 Task: In Heading Arial with underline. Font size of heading  '18'Font style of data Calibri. Font size of data  9Alignment of headline & data Align center. Fill color in heading,  RedFont color of data Black Apply border in Data No BorderIn the sheet   Inspire Sales book
Action: Mouse moved to (21, 153)
Screenshot: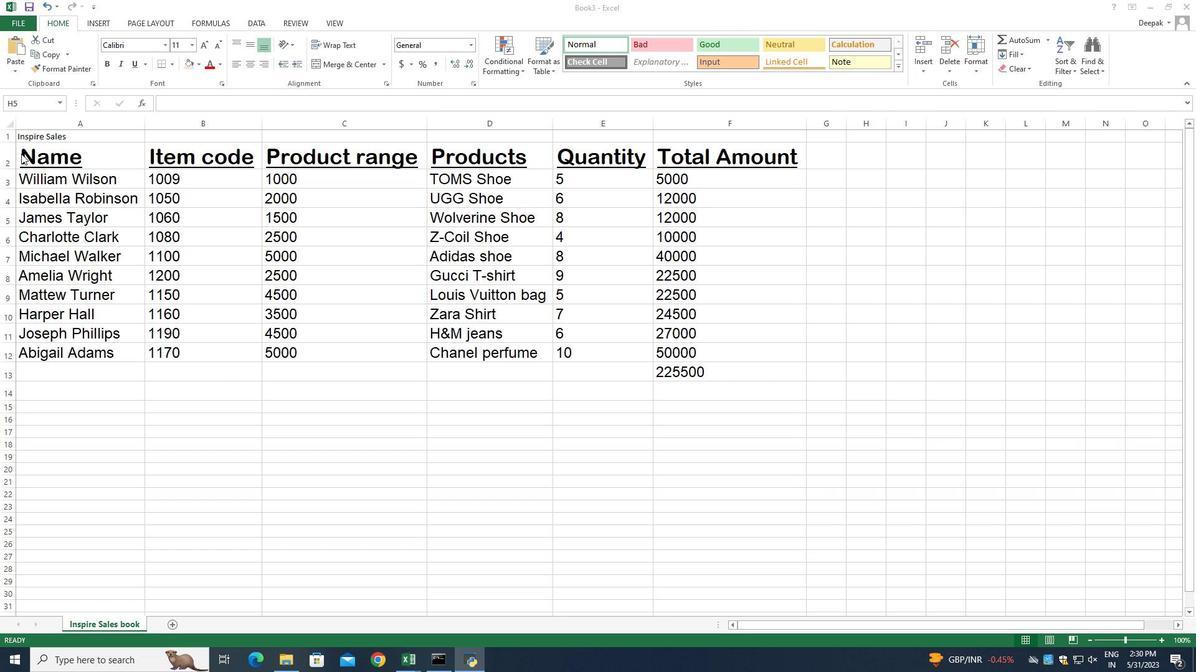 
Action: Mouse pressed left at (21, 153)
Screenshot: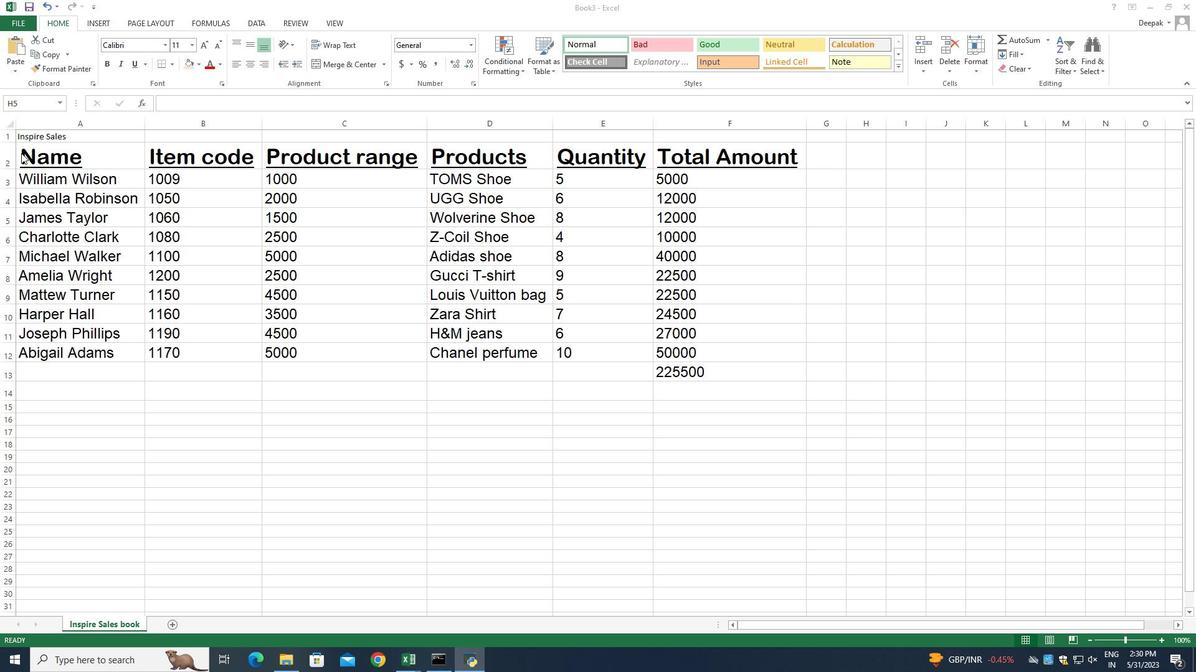 
Action: Mouse moved to (26, 153)
Screenshot: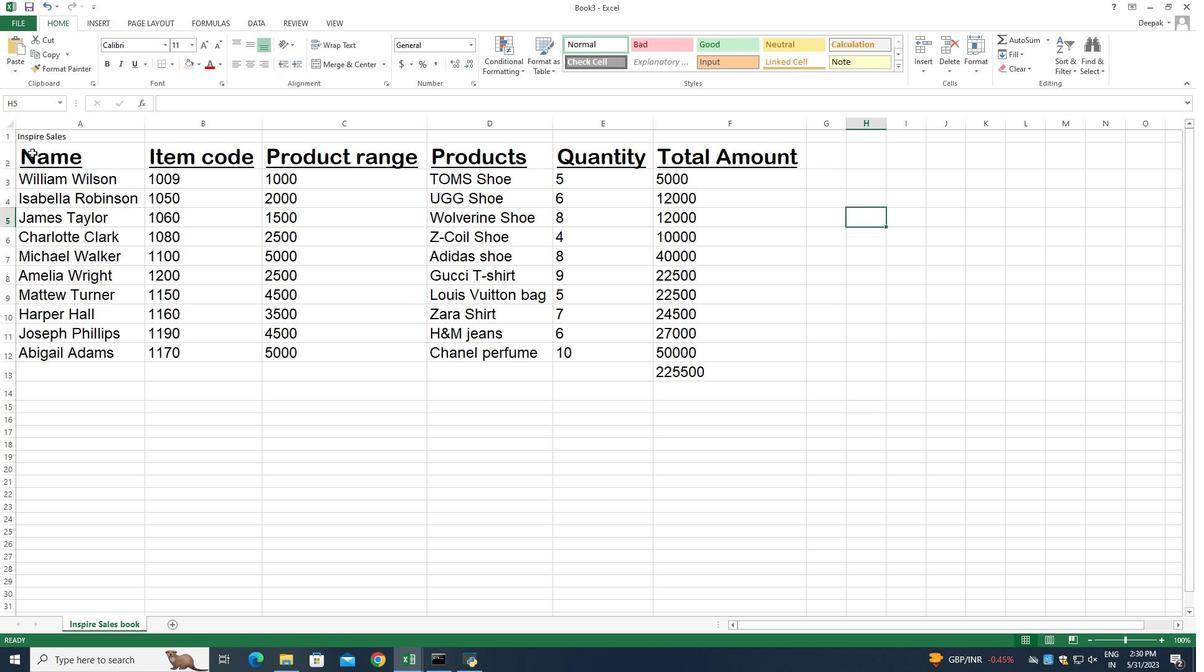 
Action: Mouse pressed left at (26, 153)
Screenshot: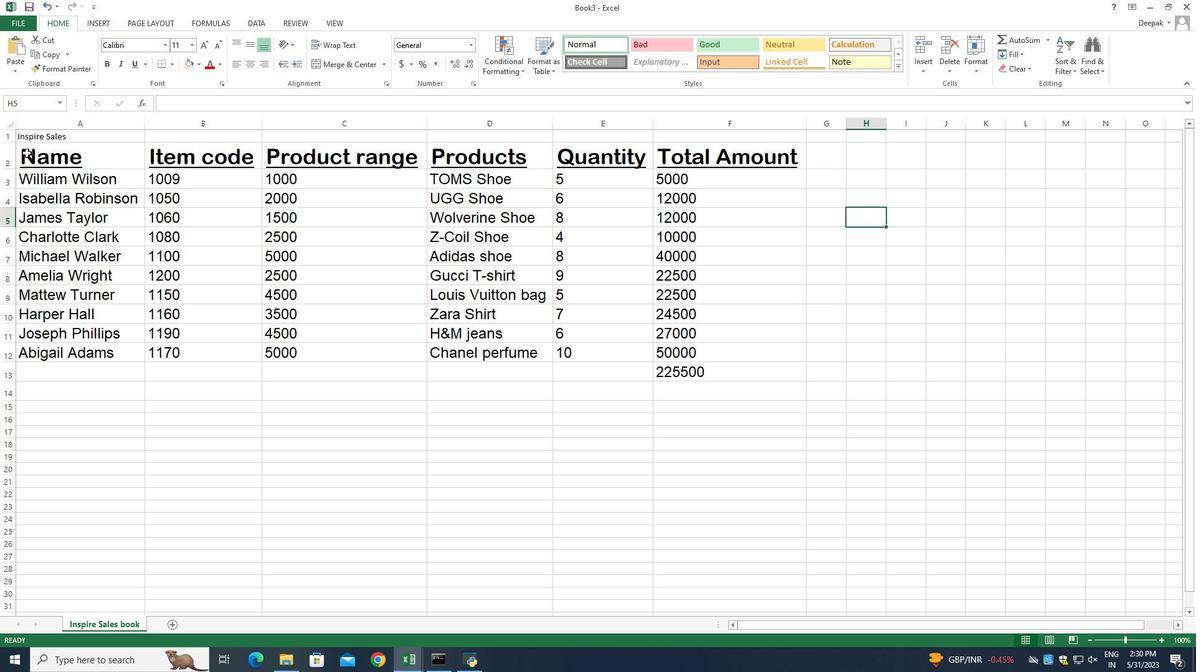 
Action: Mouse moved to (168, 42)
Screenshot: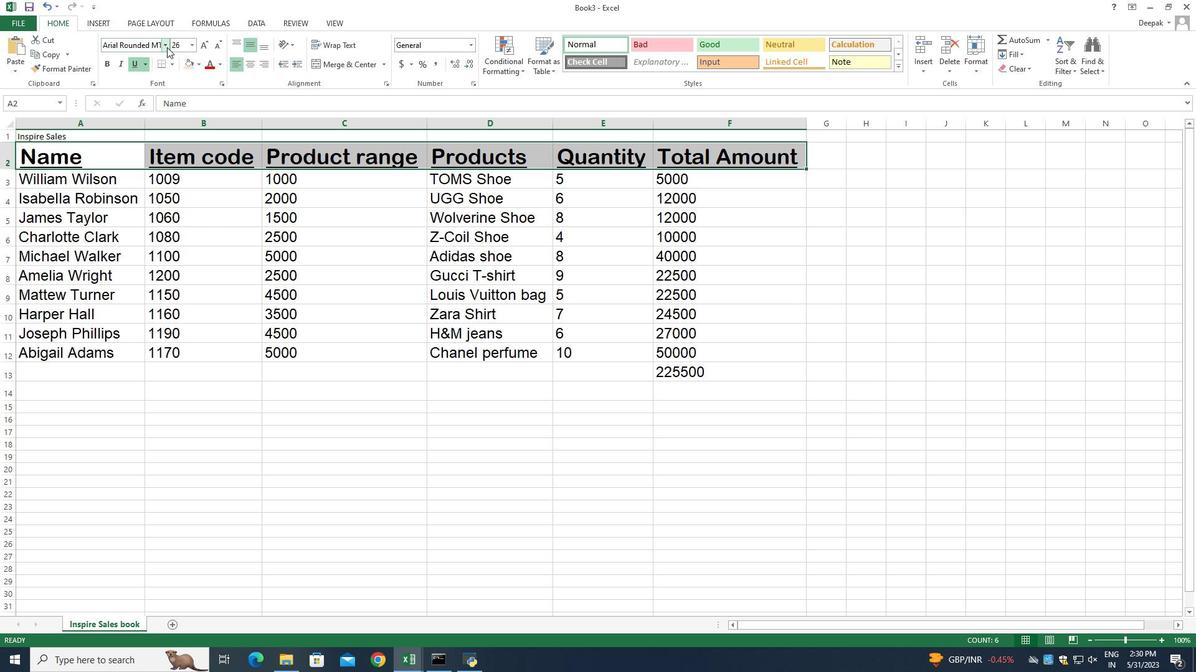 
Action: Mouse pressed left at (168, 42)
Screenshot: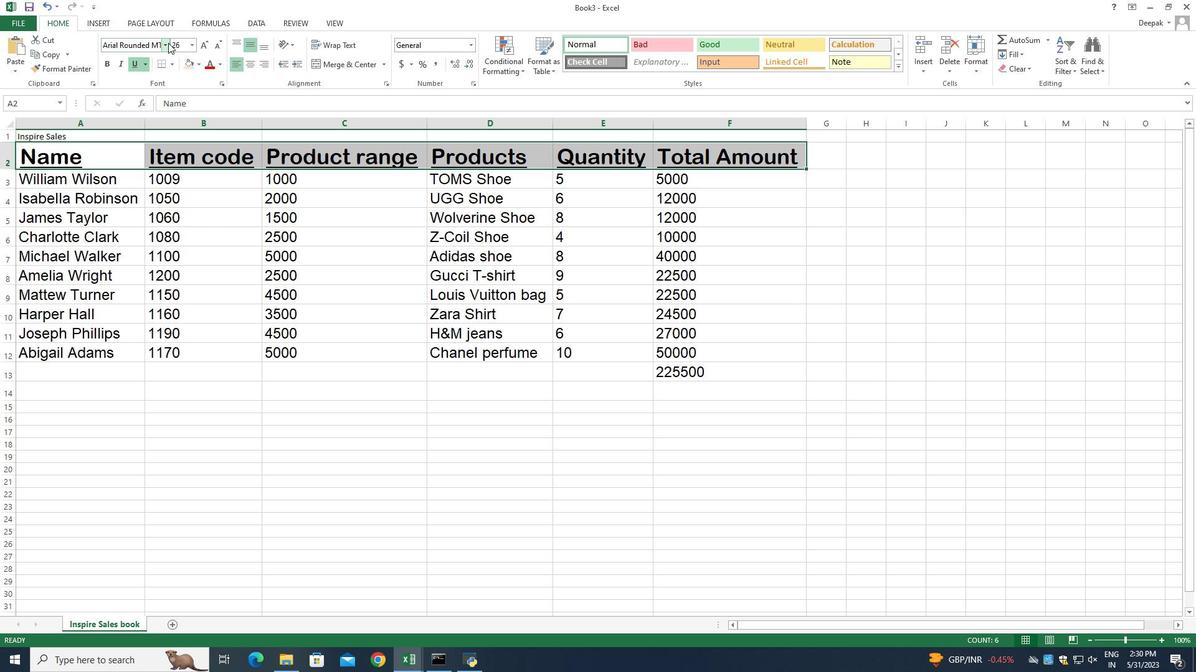 
Action: Mouse moved to (176, 150)
Screenshot: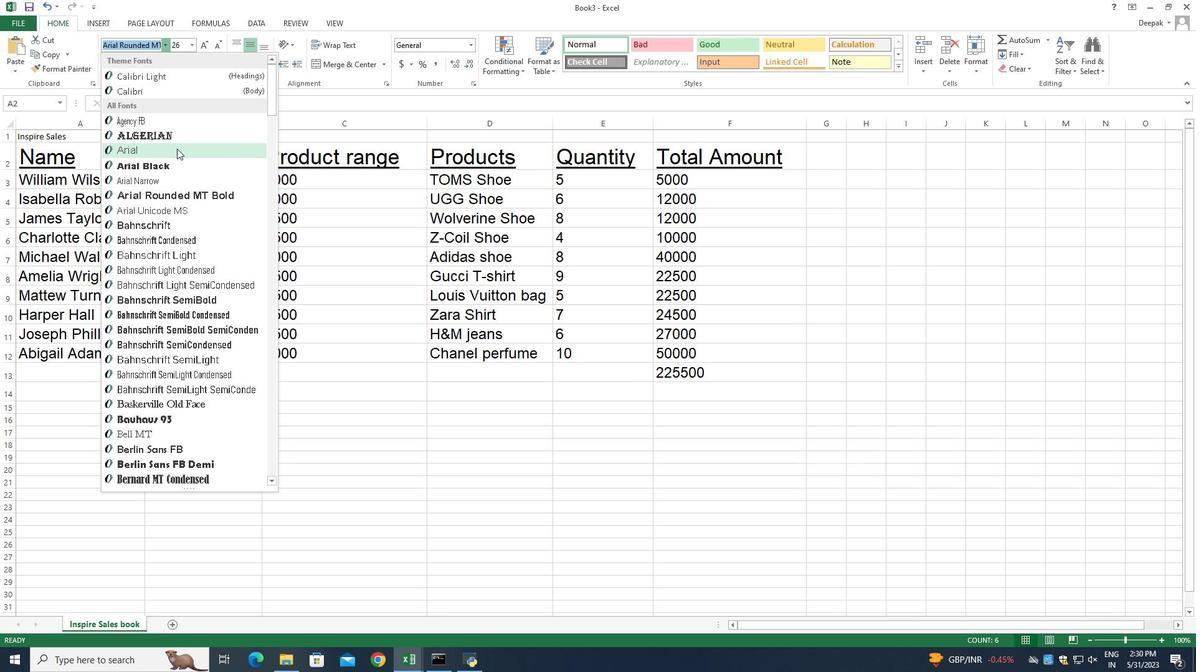 
Action: Mouse pressed left at (176, 150)
Screenshot: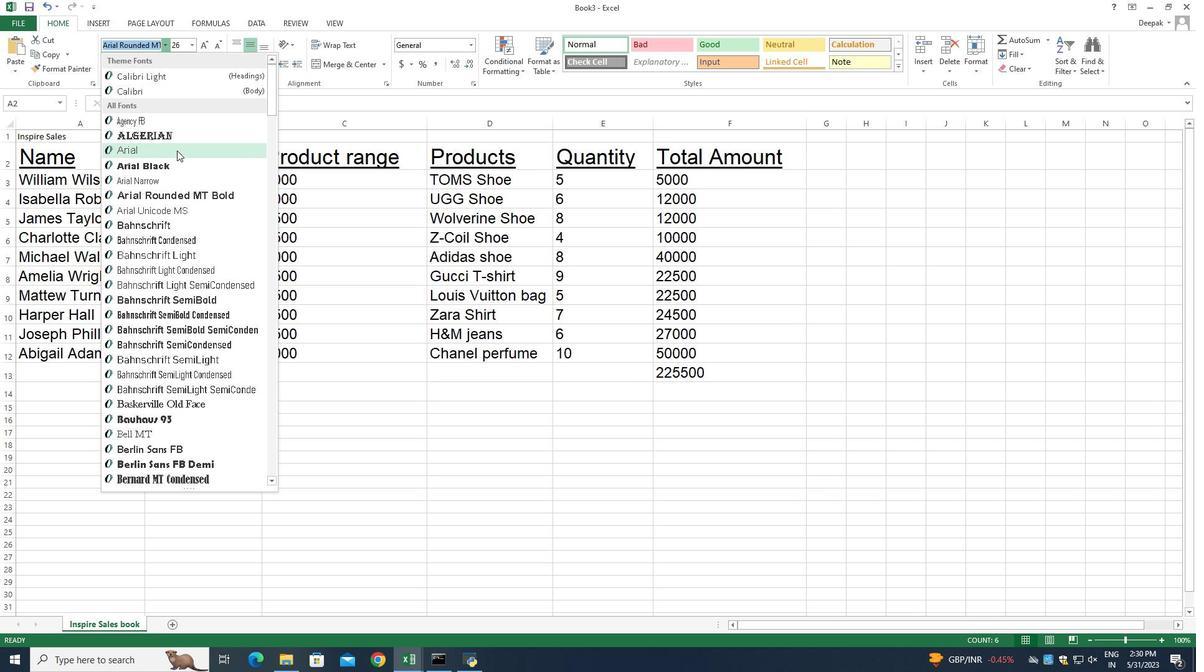 
Action: Mouse moved to (142, 64)
Screenshot: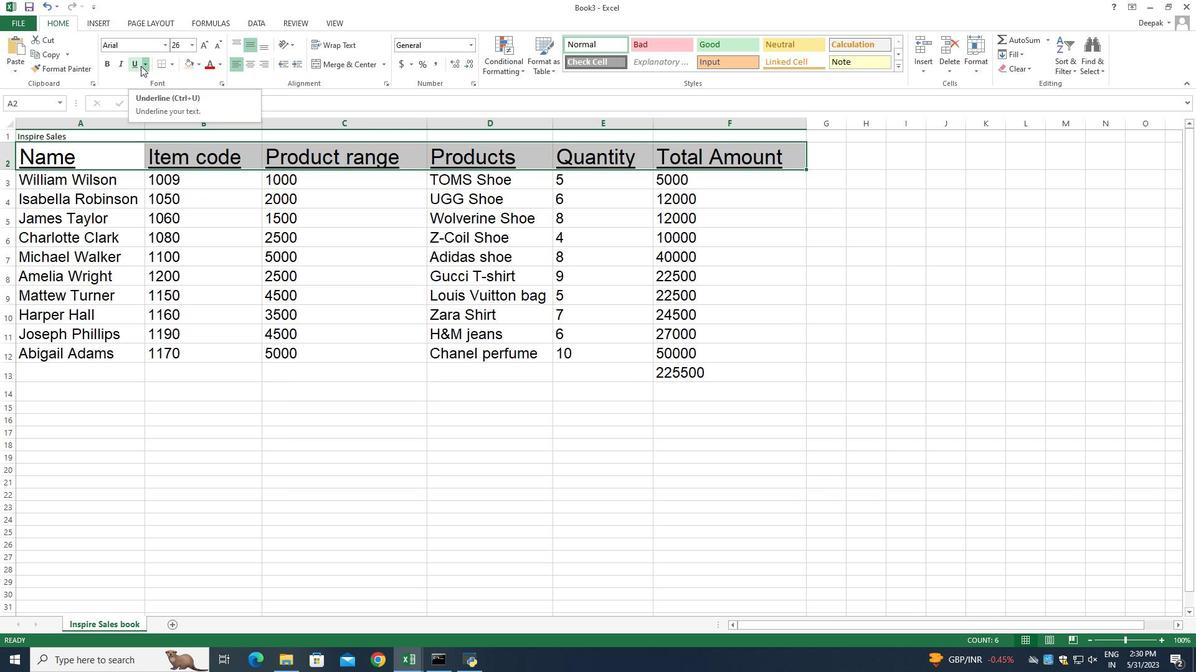 
Action: Mouse pressed left at (142, 64)
Screenshot: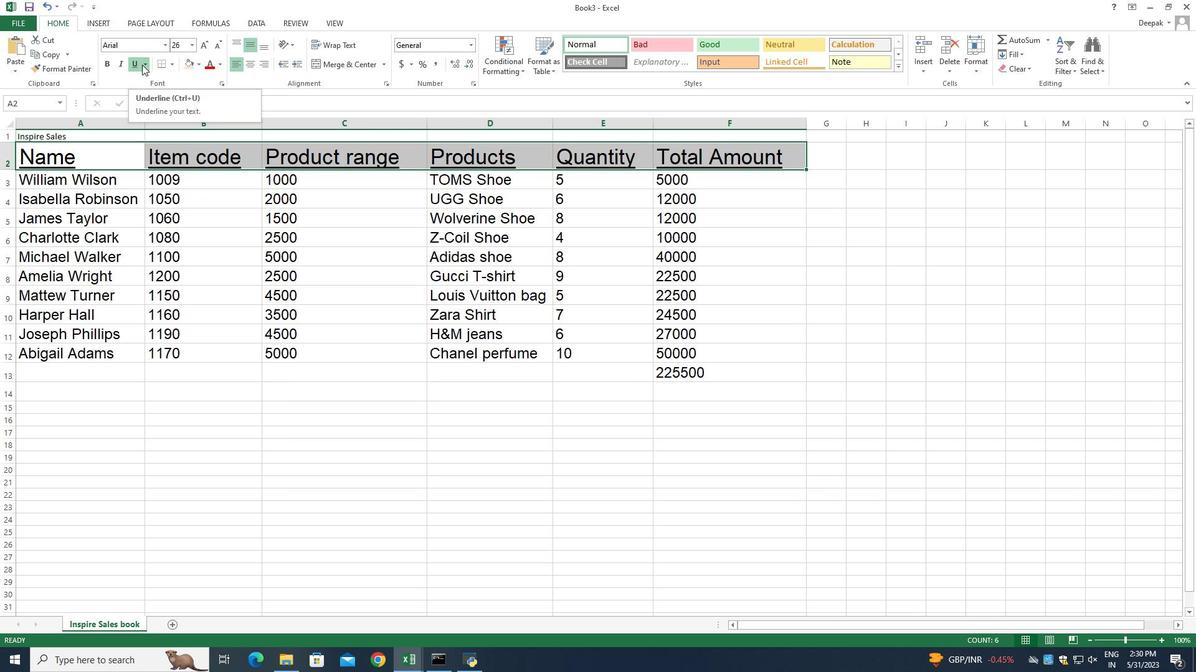 
Action: Mouse moved to (135, 64)
Screenshot: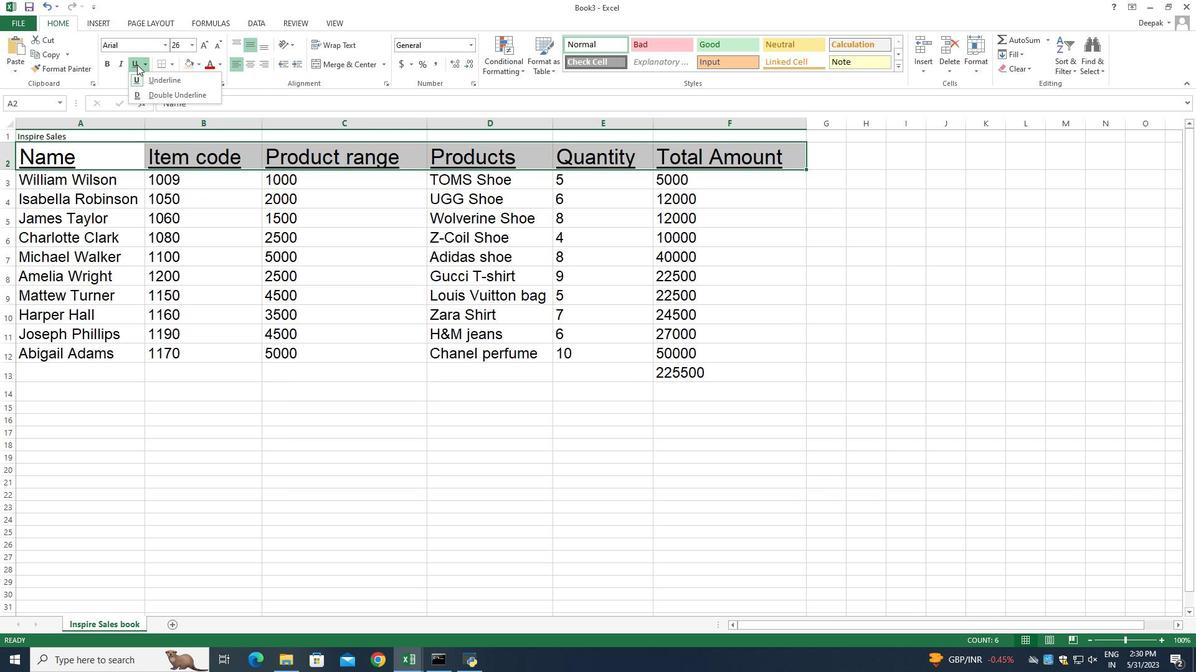 
Action: Mouse pressed left at (135, 64)
Screenshot: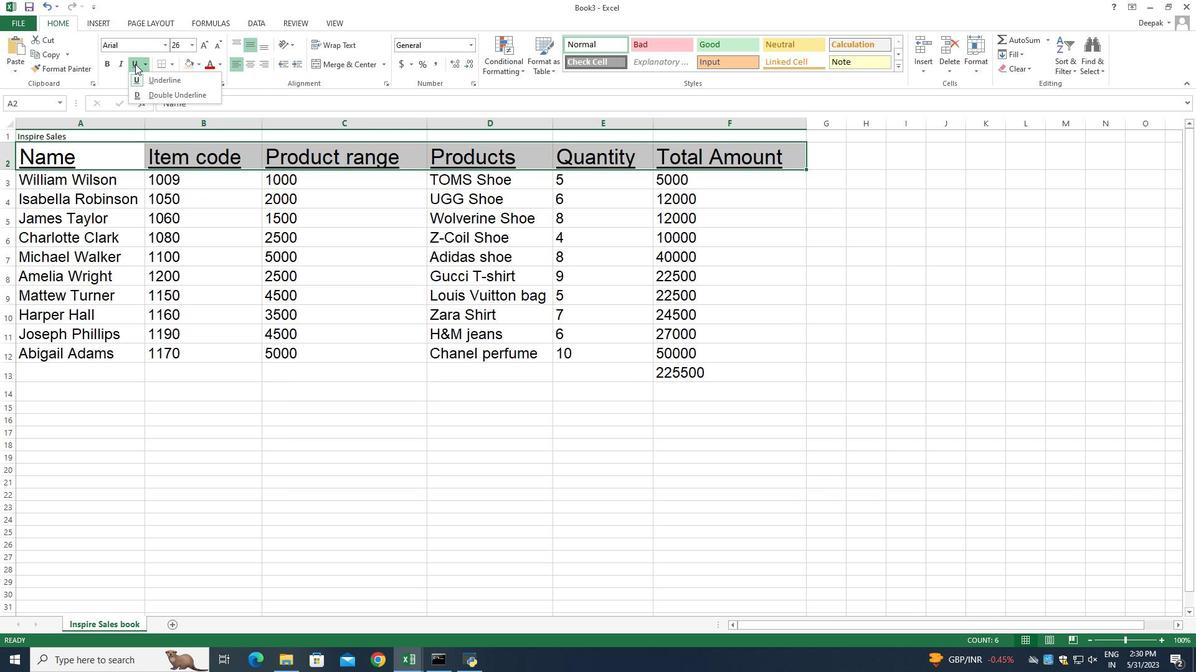 
Action: Mouse pressed left at (135, 64)
Screenshot: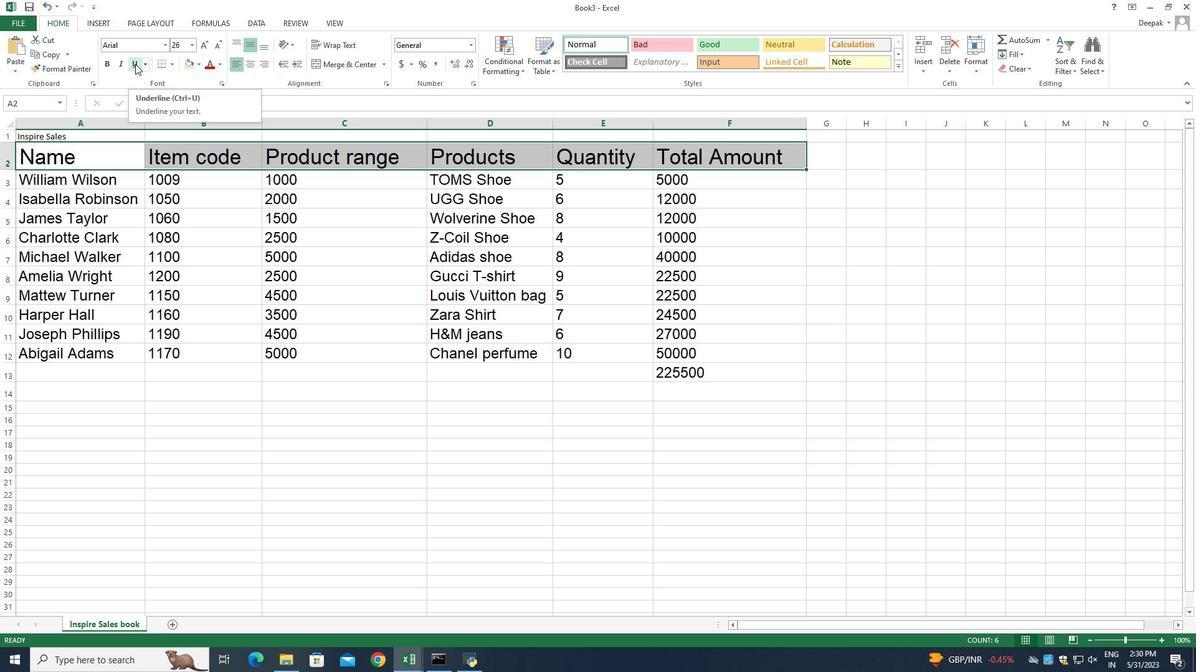 
Action: Mouse moved to (191, 46)
Screenshot: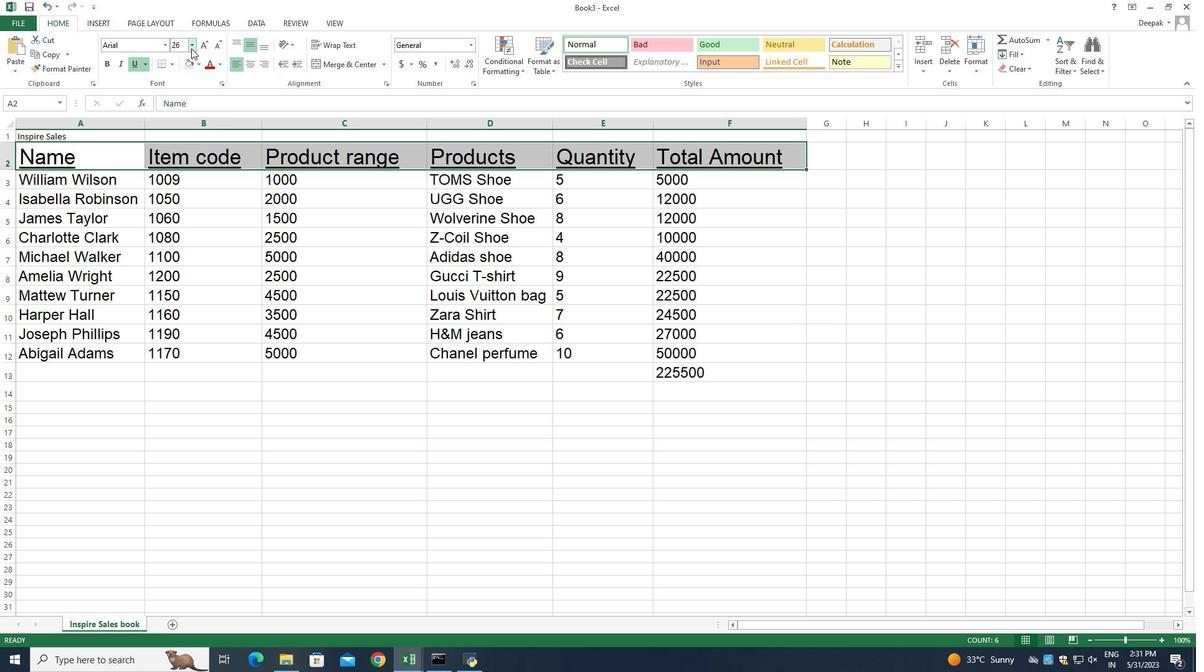 
Action: Mouse pressed left at (191, 46)
Screenshot: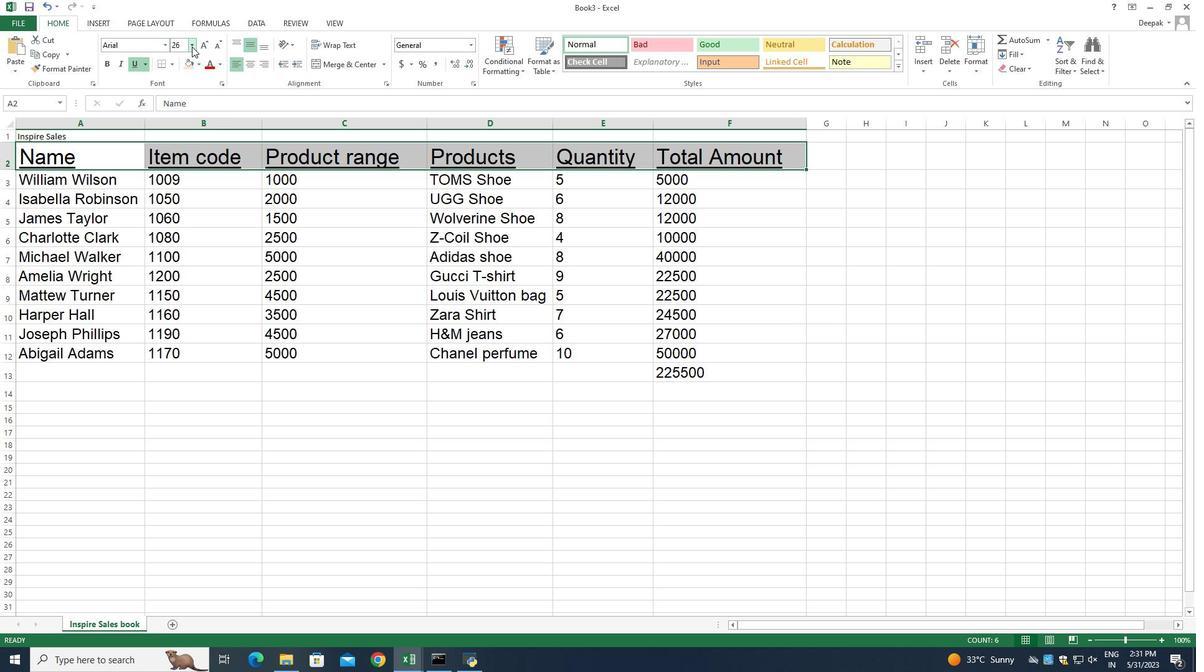 
Action: Mouse moved to (179, 147)
Screenshot: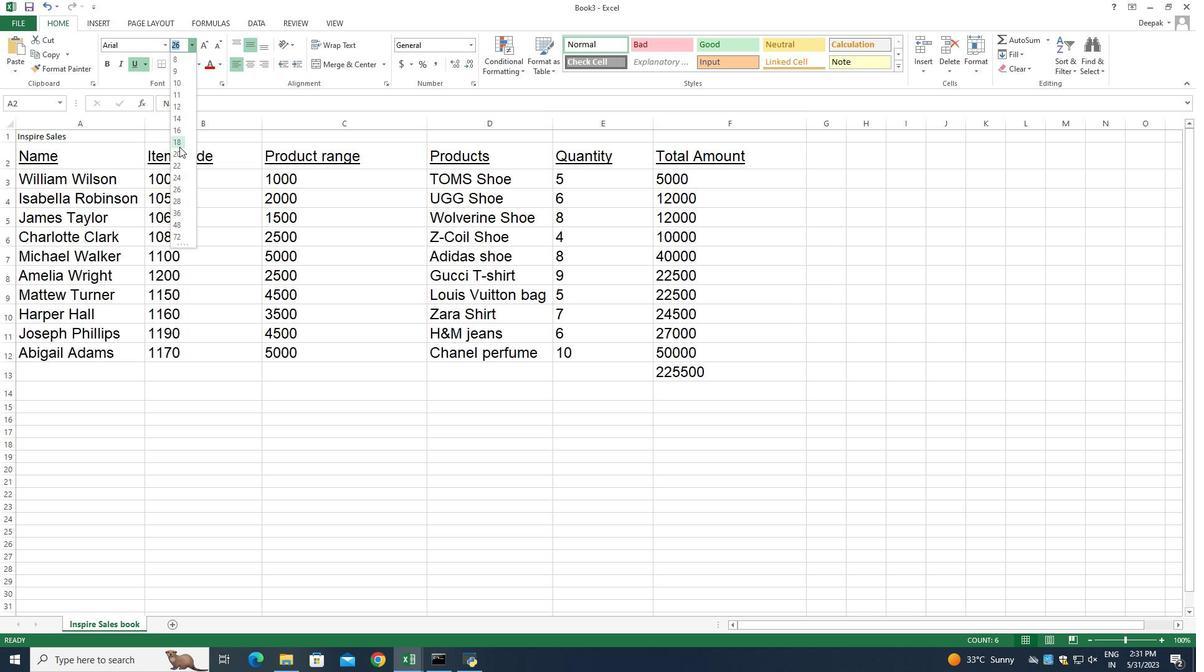 
Action: Mouse pressed left at (179, 147)
Screenshot: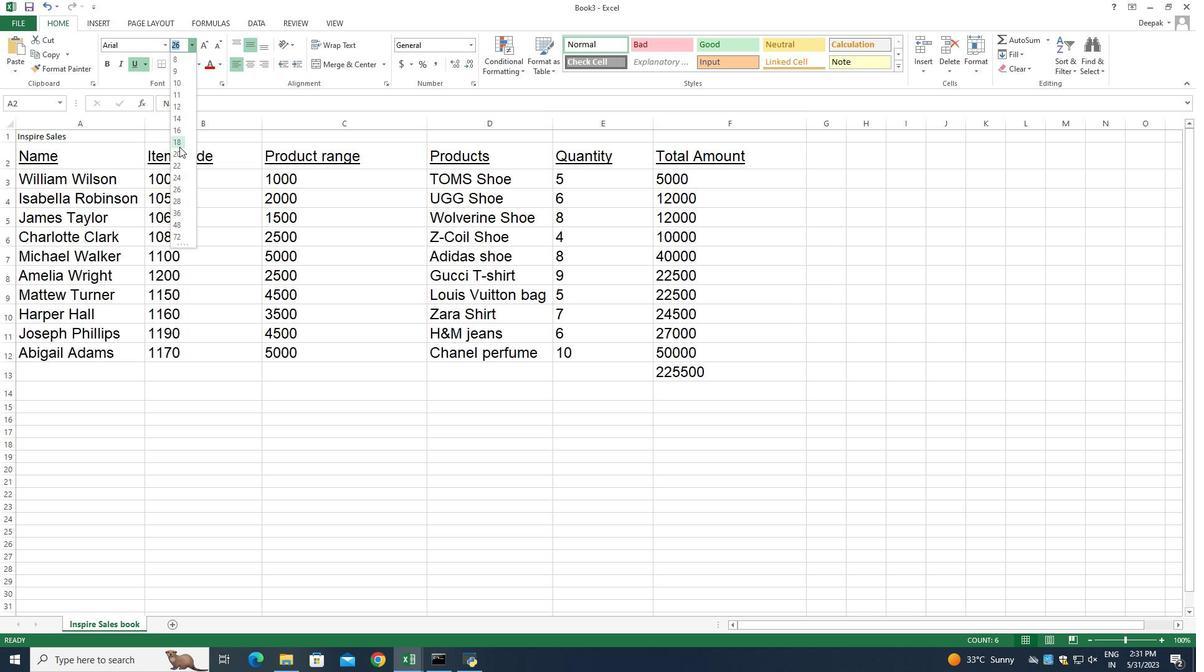 
Action: Mouse moved to (20, 176)
Screenshot: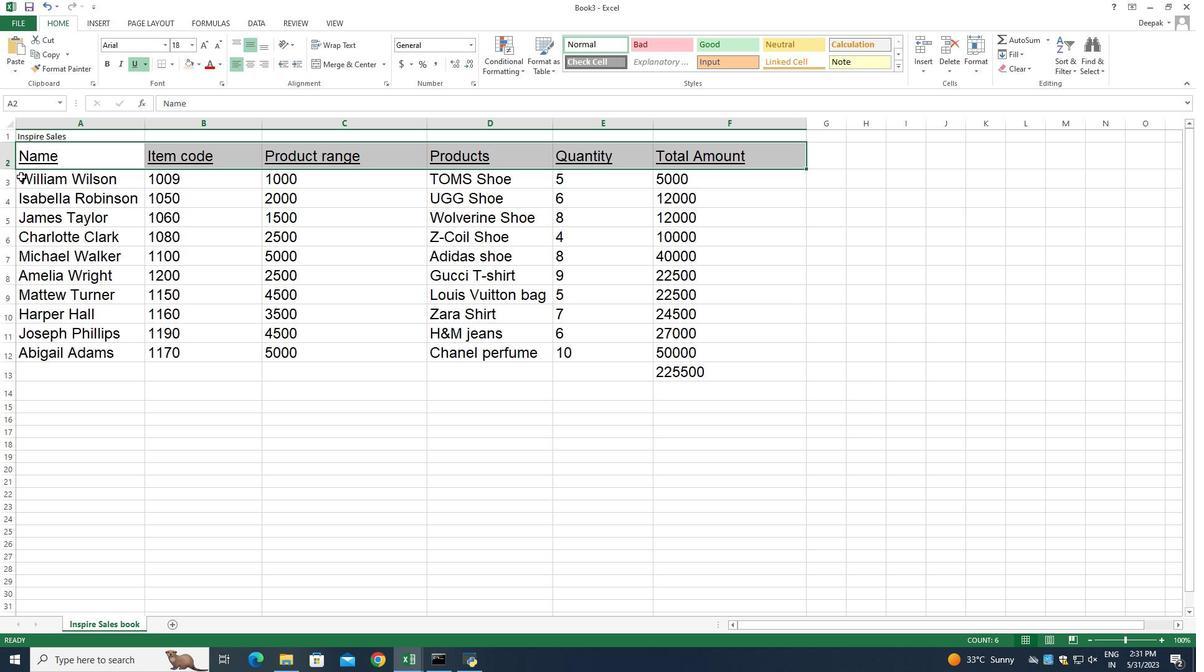 
Action: Mouse pressed left at (20, 176)
Screenshot: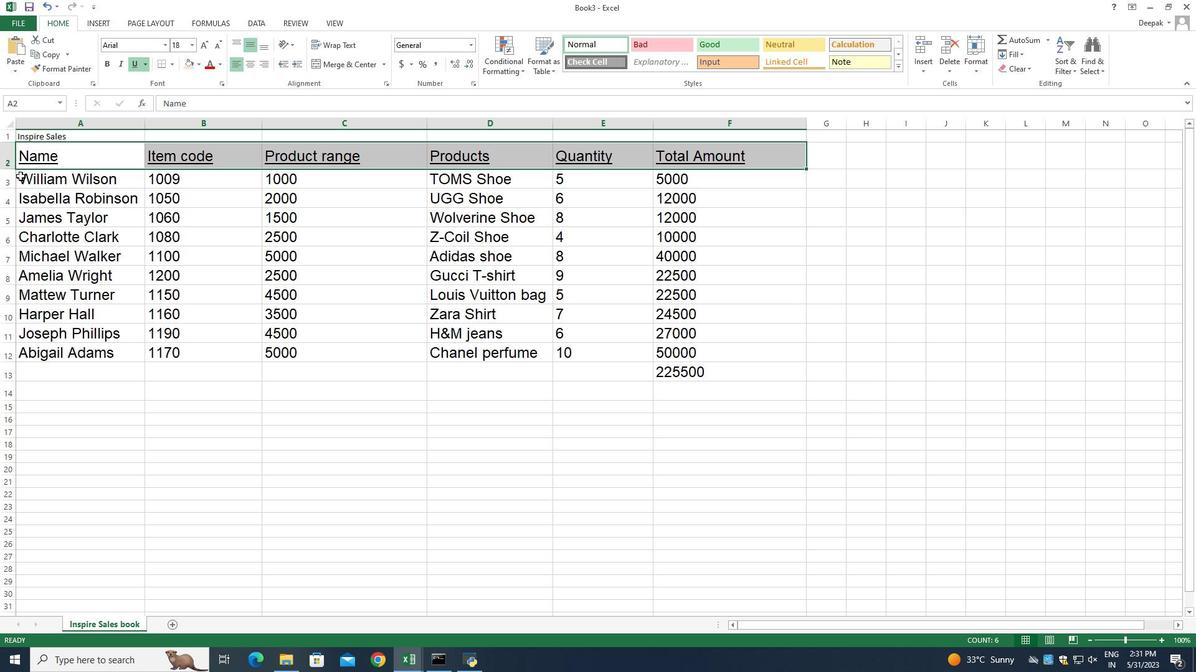
Action: Mouse moved to (163, 44)
Screenshot: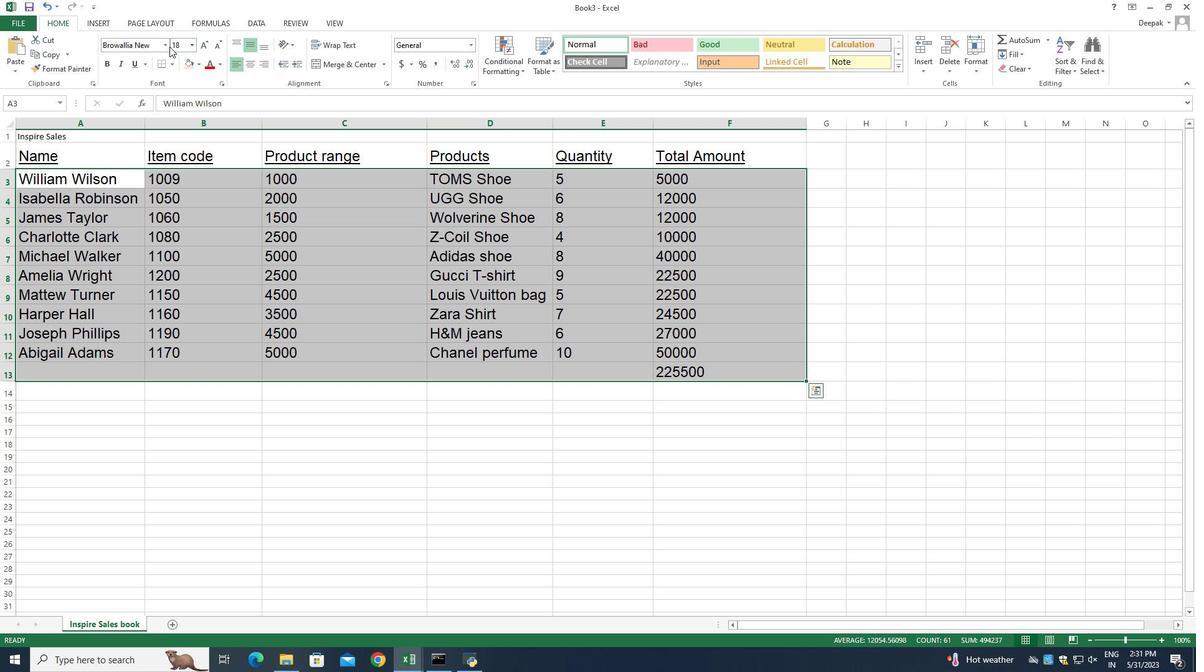
Action: Mouse pressed left at (163, 44)
Screenshot: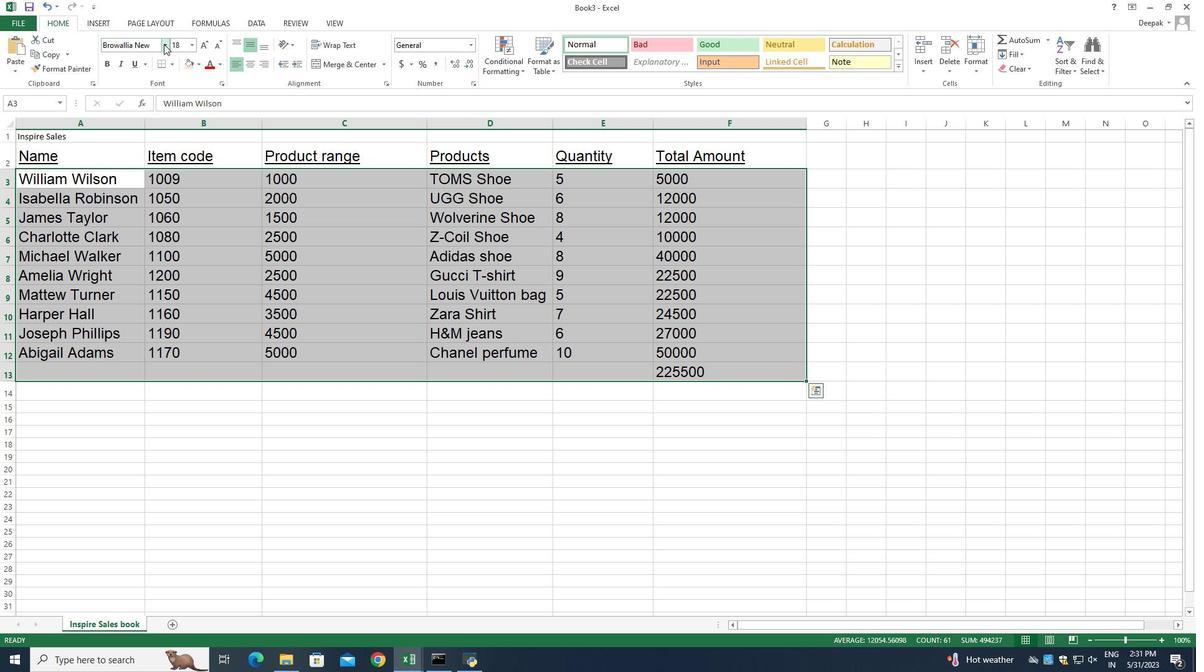 
Action: Mouse moved to (152, 87)
Screenshot: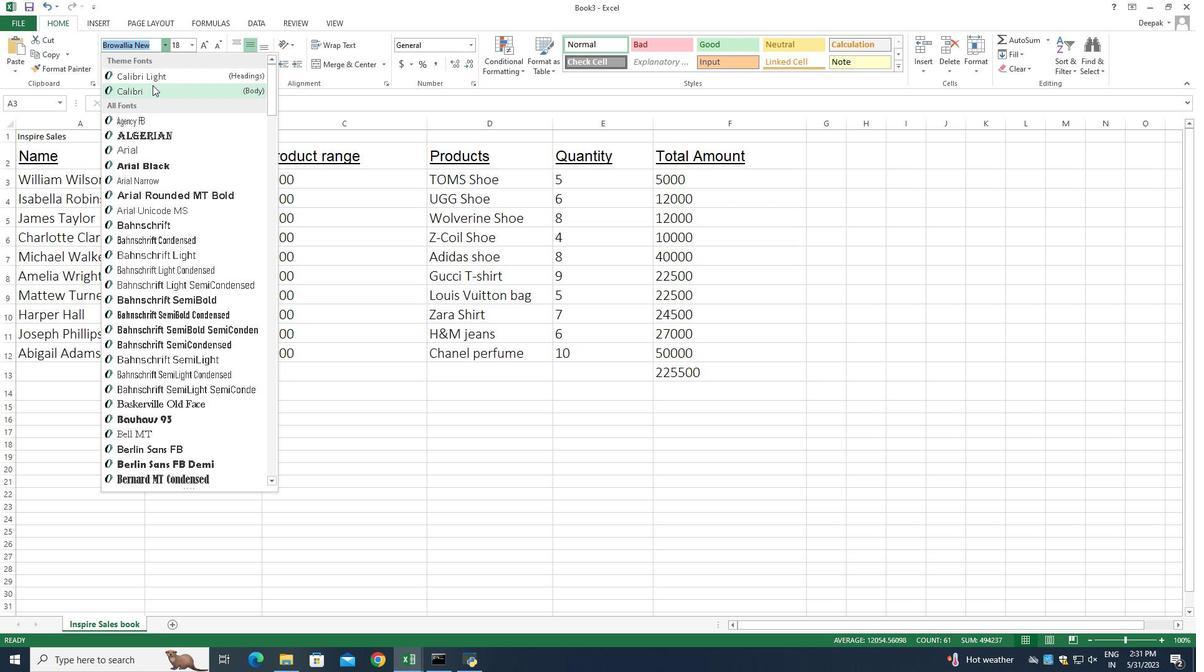
Action: Mouse pressed left at (152, 87)
Screenshot: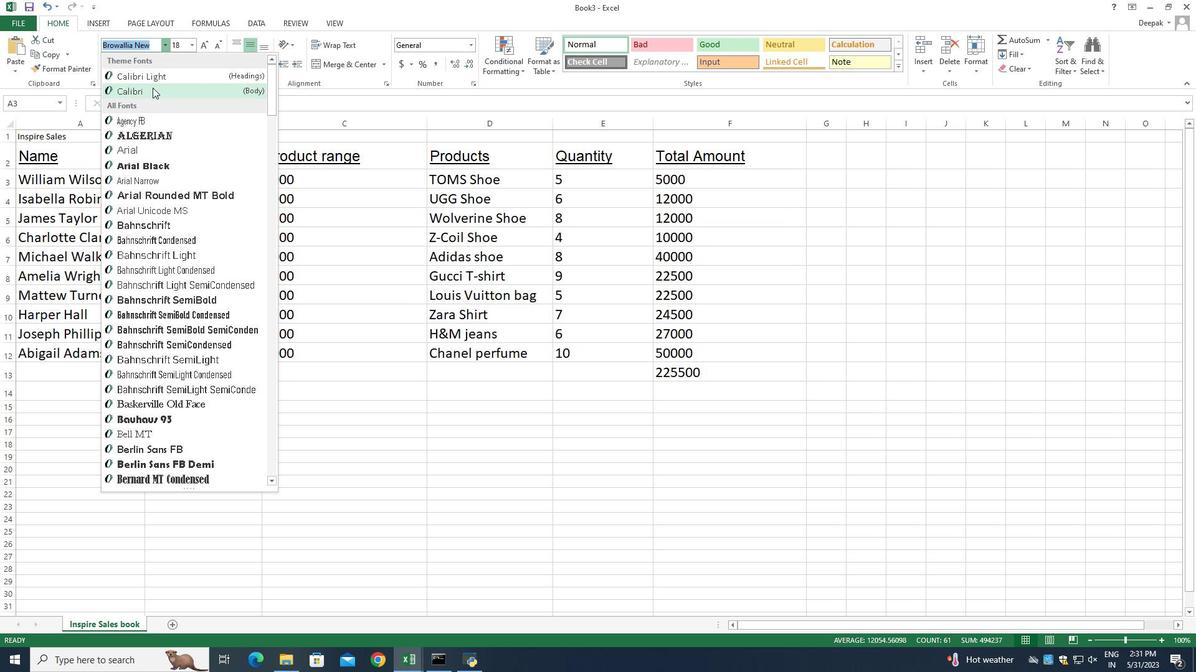 
Action: Mouse moved to (192, 46)
Screenshot: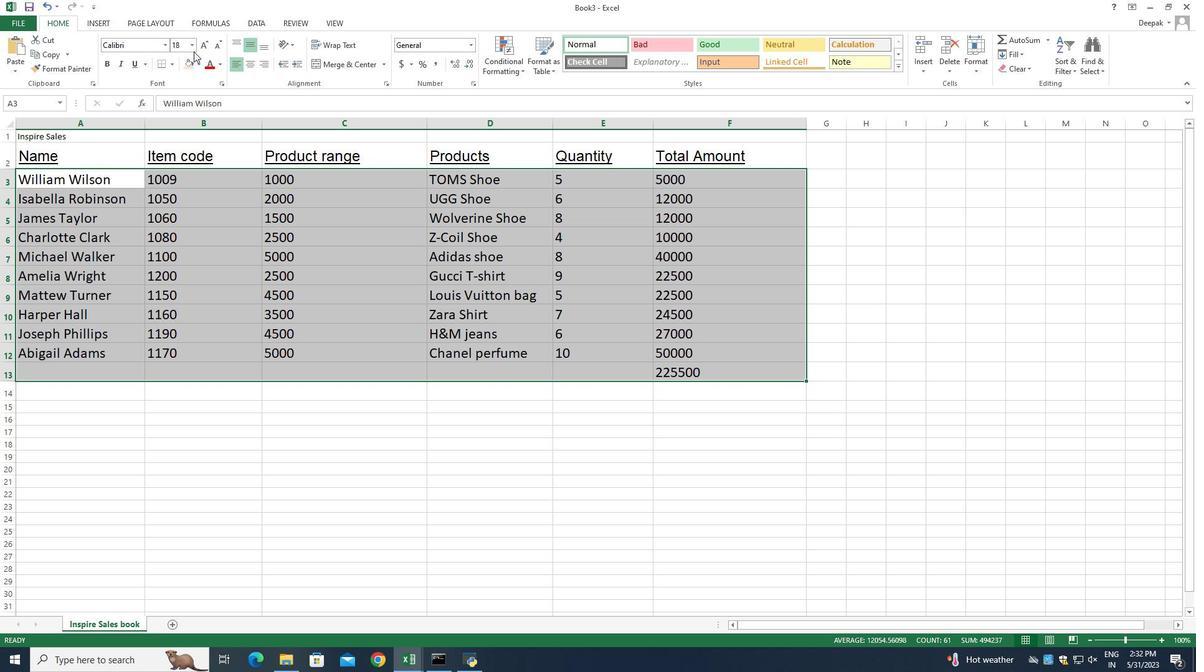
Action: Mouse pressed left at (192, 46)
Screenshot: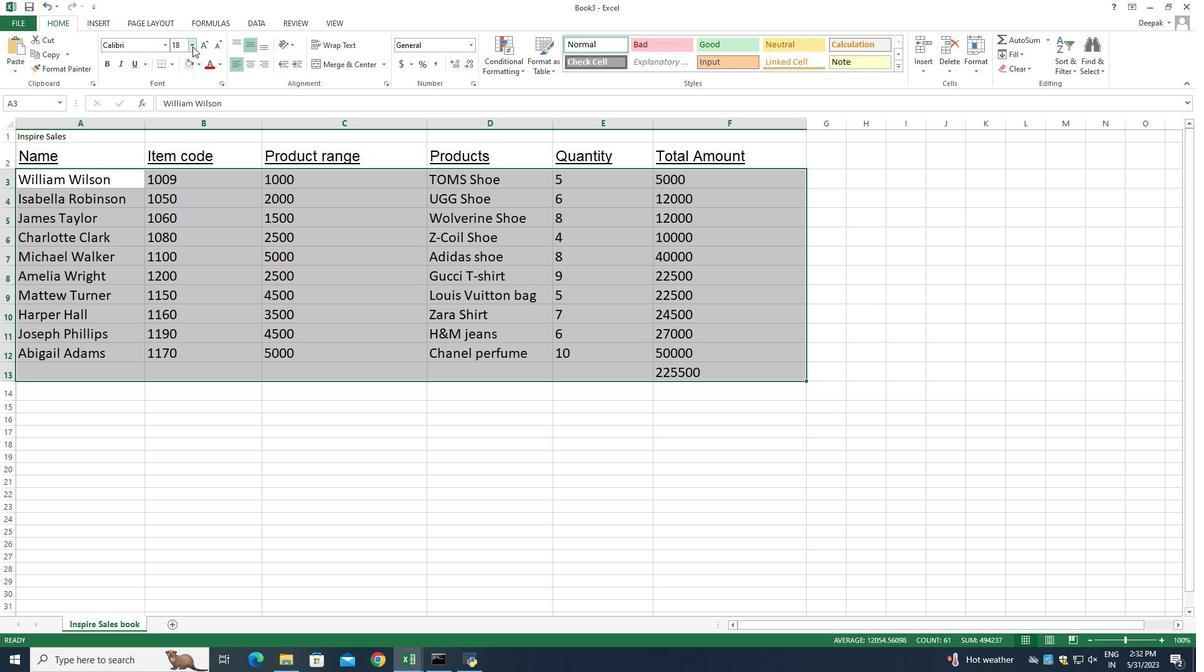 
Action: Mouse moved to (178, 76)
Screenshot: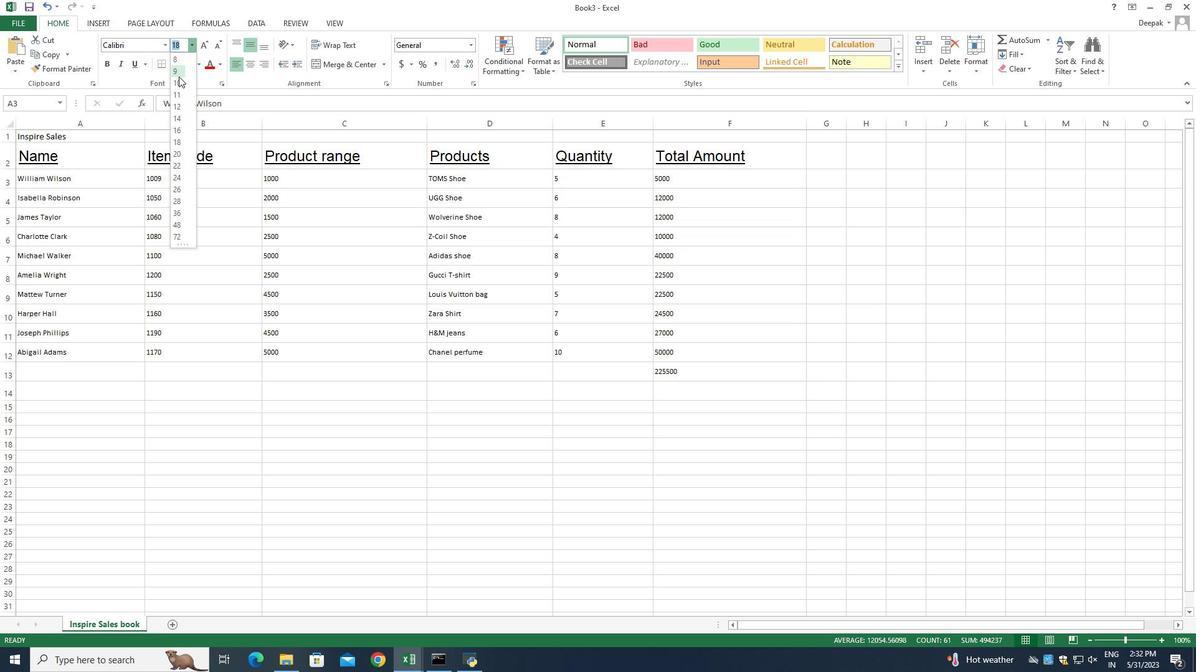 
Action: Mouse pressed left at (178, 76)
Screenshot: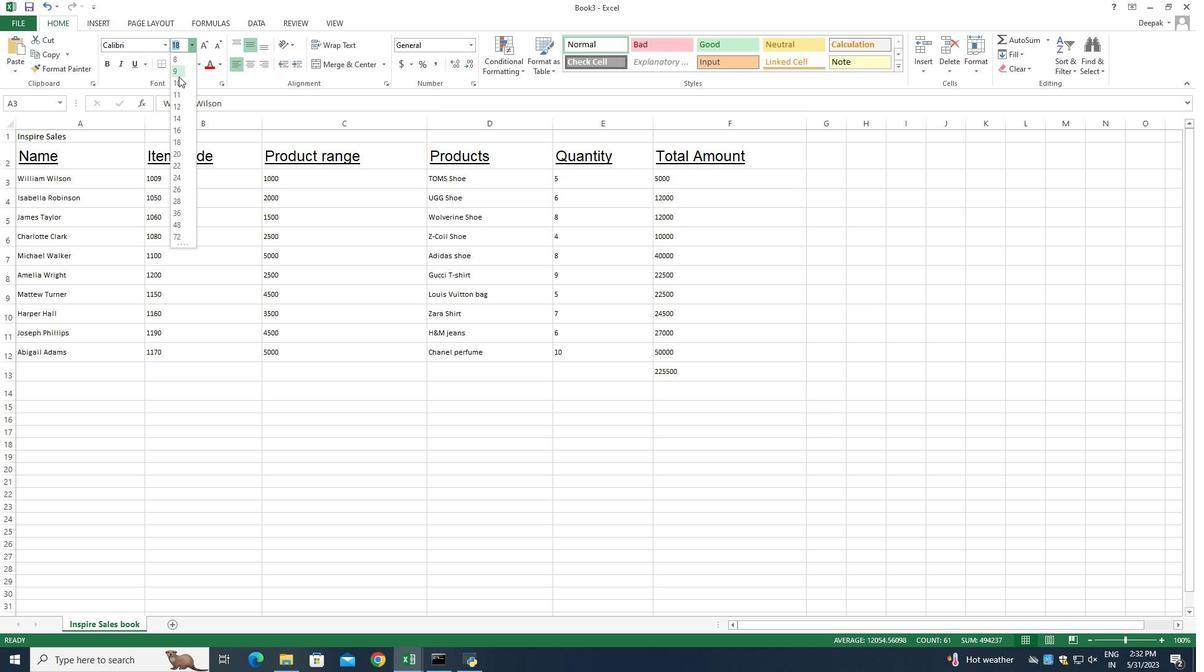 
Action: Mouse moved to (67, 156)
Screenshot: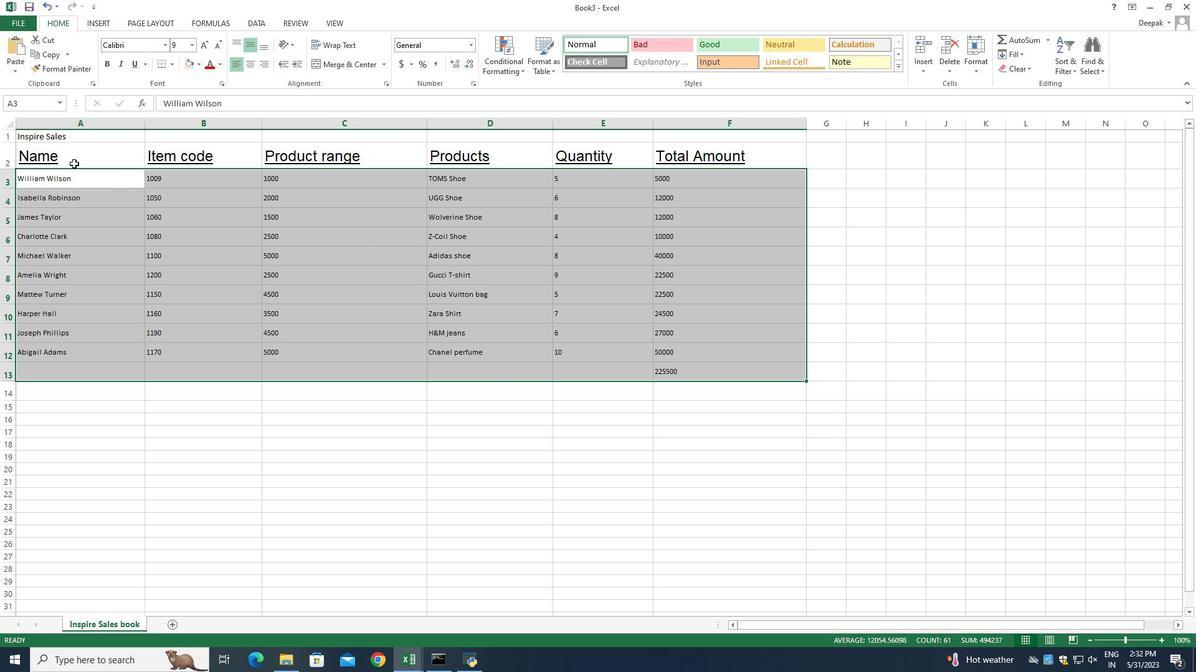 
Action: Mouse pressed left at (67, 156)
Screenshot: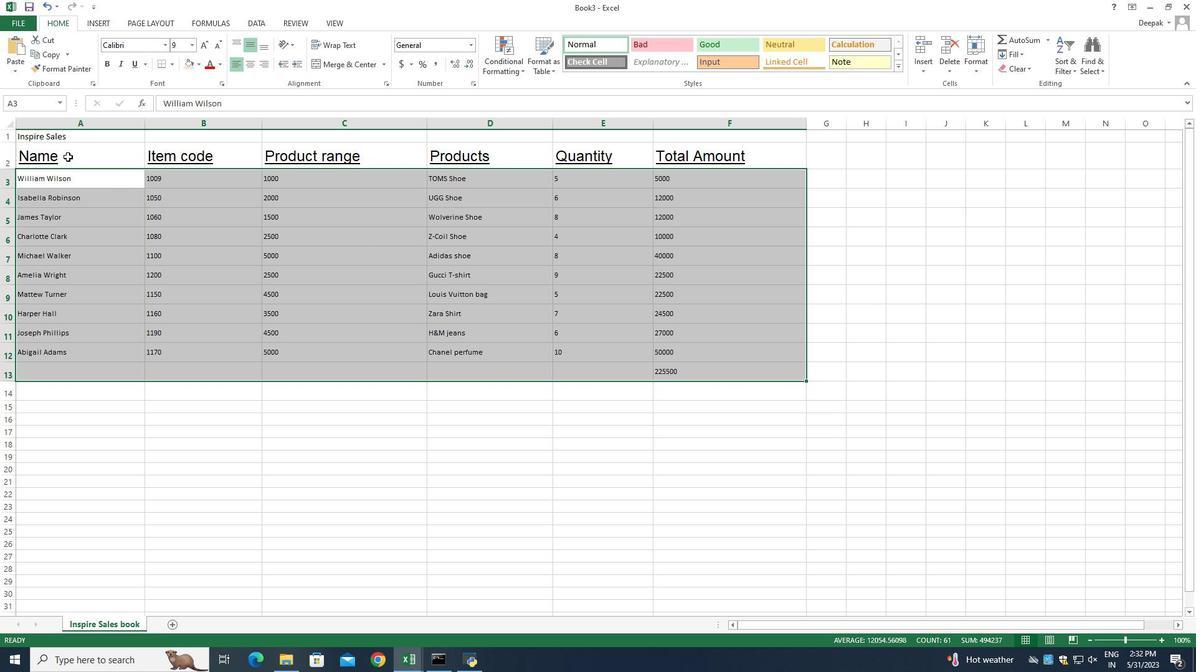 
Action: Mouse moved to (65, 156)
Screenshot: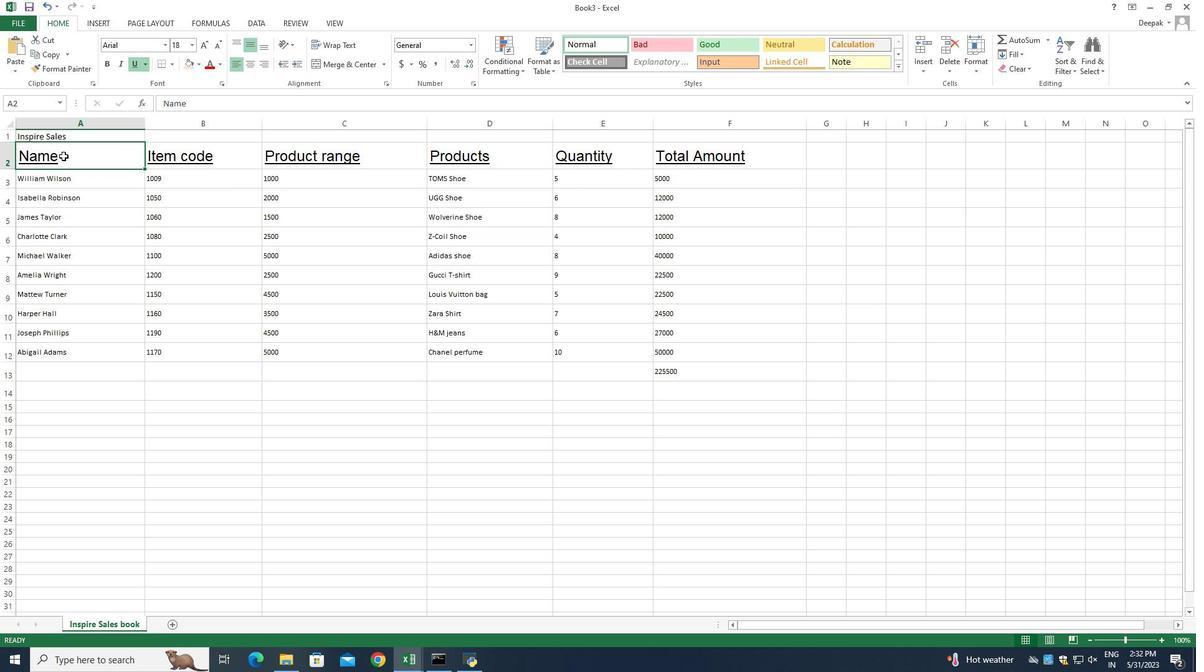 
Action: Mouse pressed left at (62, 156)
Screenshot: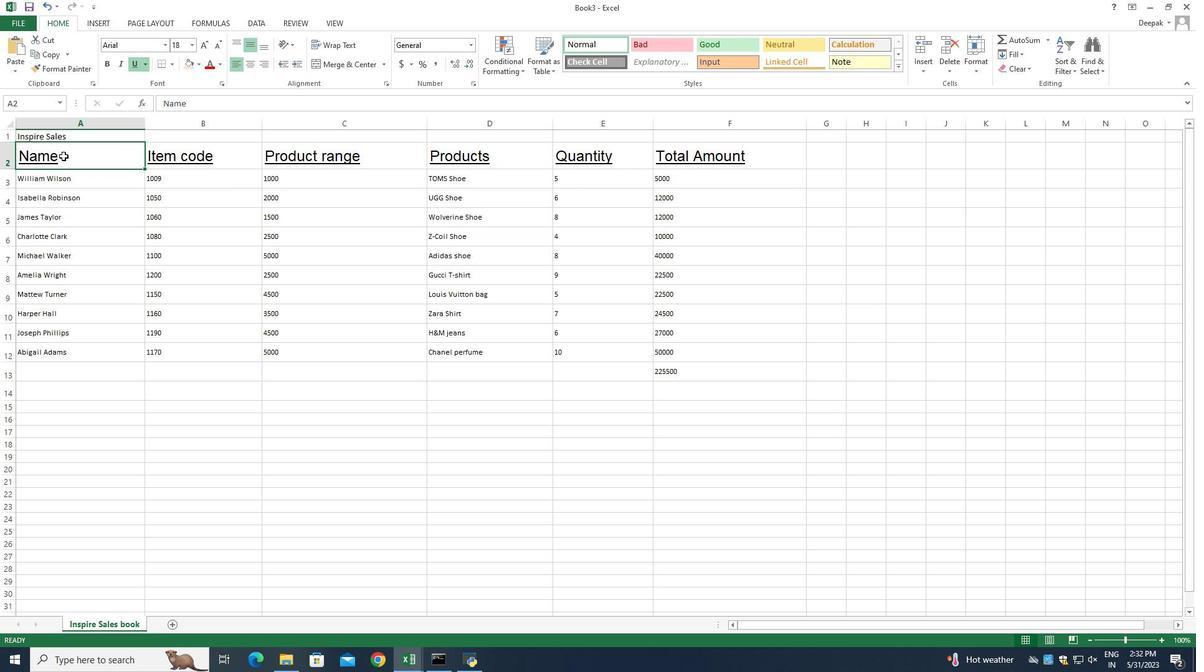 
Action: Mouse moved to (246, 62)
Screenshot: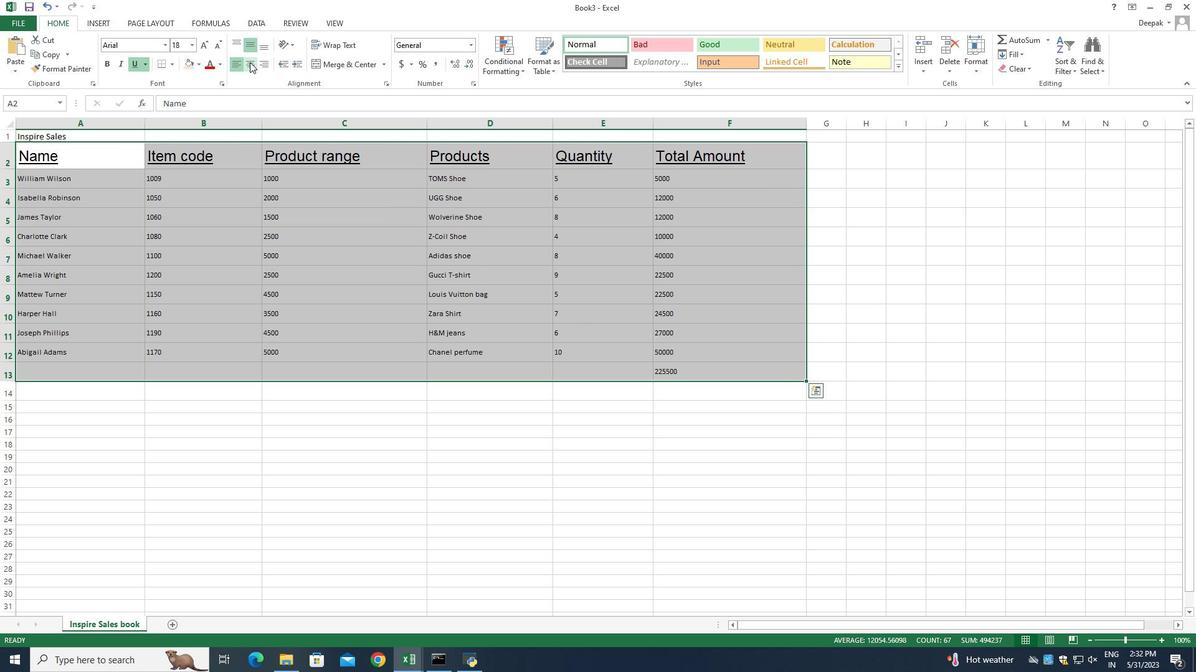 
Action: Mouse pressed left at (246, 62)
Screenshot: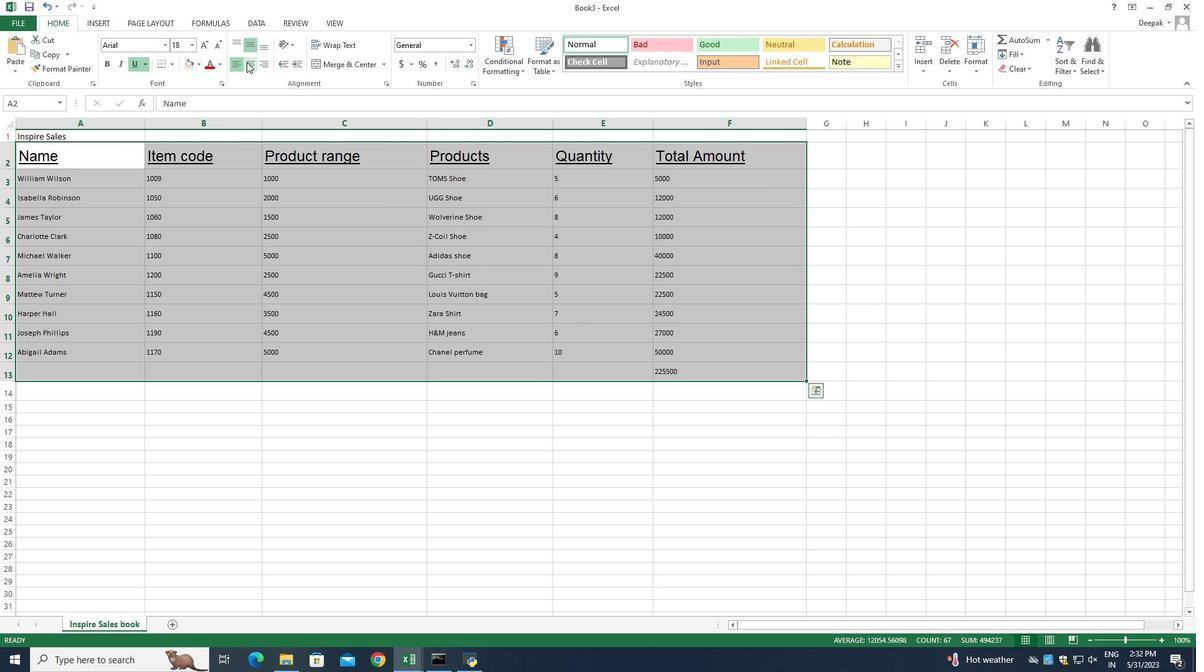 
Action: Mouse moved to (262, 162)
Screenshot: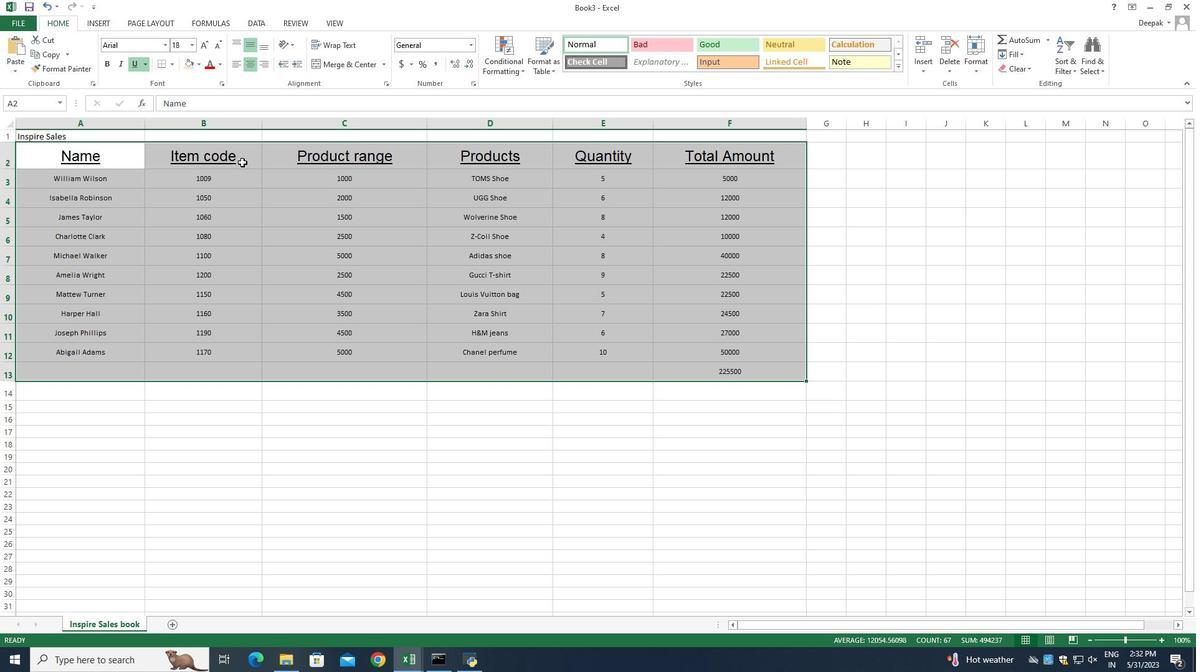 
Action: Mouse pressed left at (262, 162)
Screenshot: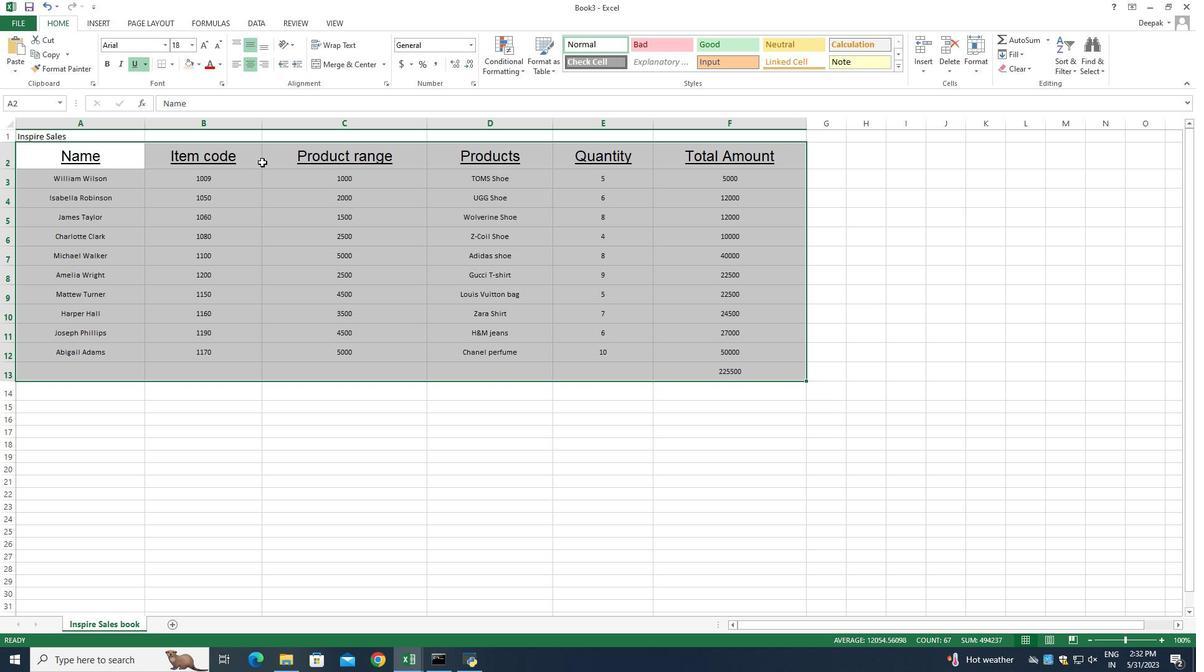 
Action: Mouse moved to (53, 157)
Screenshot: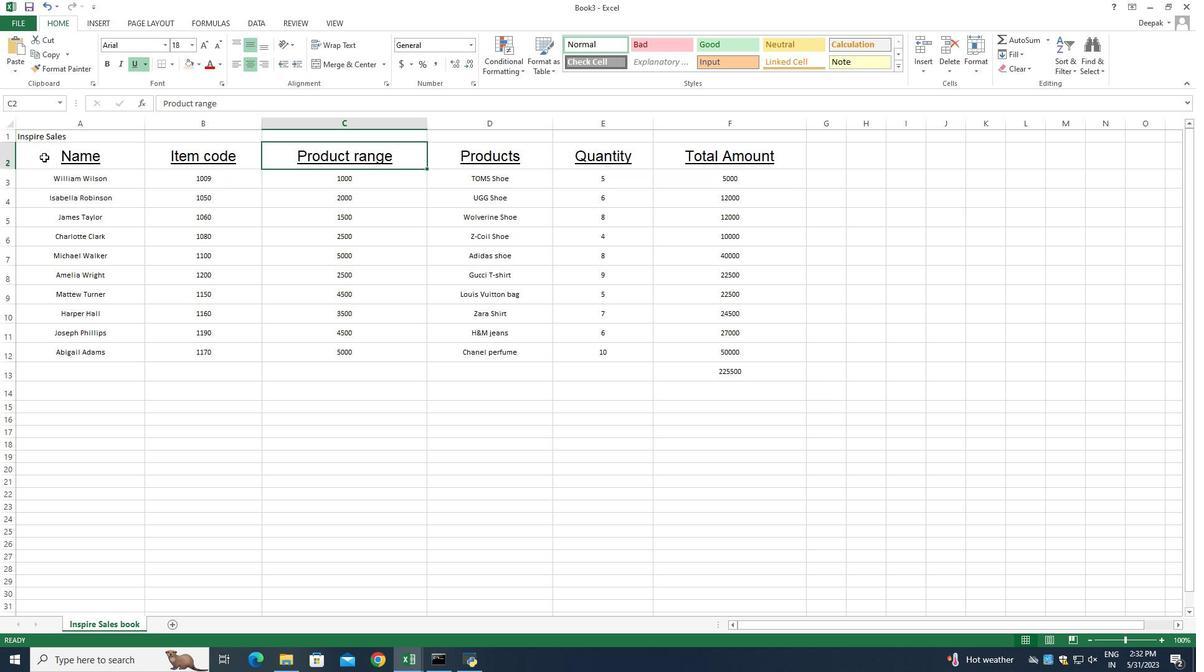 
Action: Mouse pressed left at (53, 157)
Screenshot: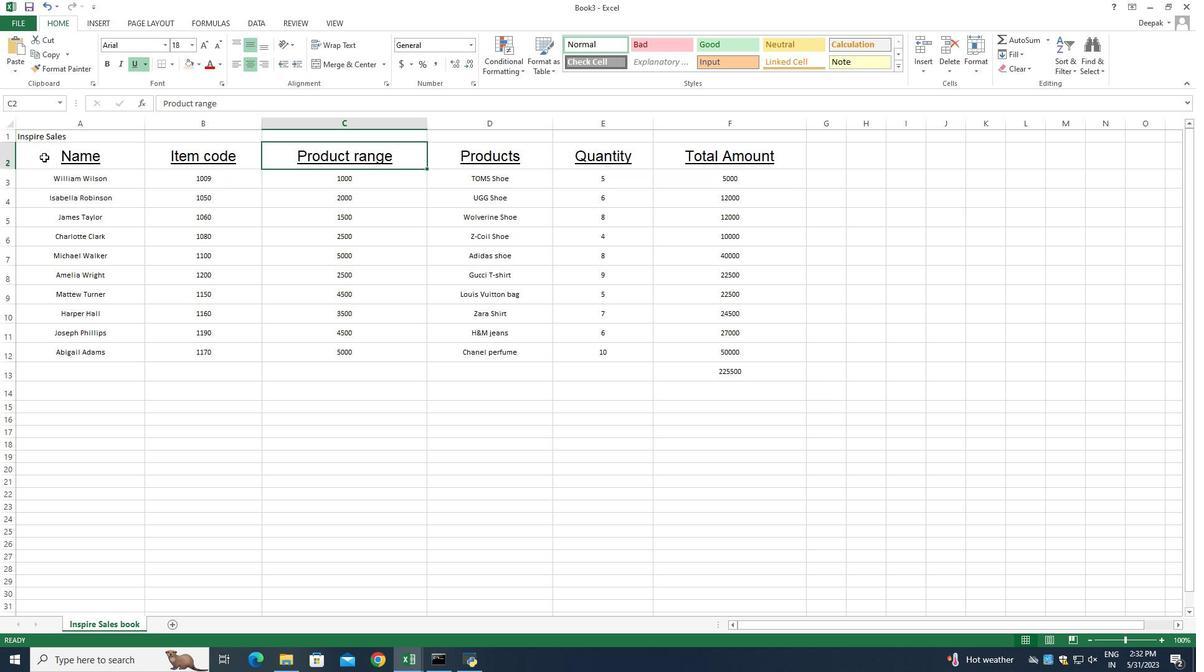
Action: Mouse moved to (196, 67)
Screenshot: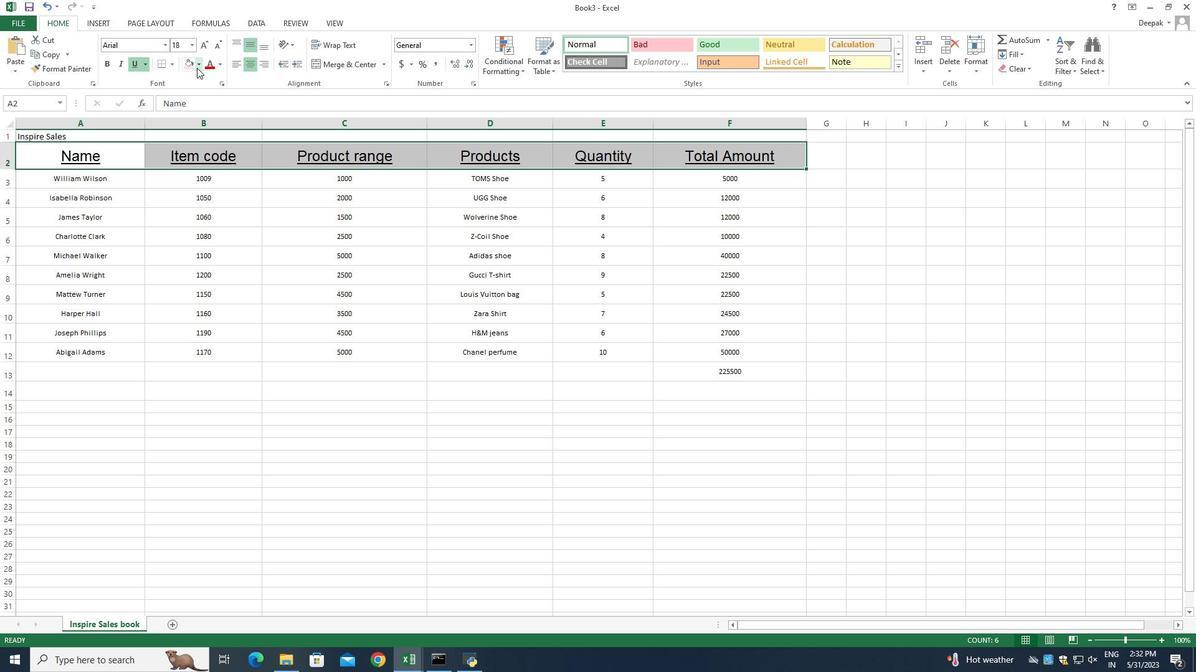 
Action: Mouse pressed left at (196, 67)
Screenshot: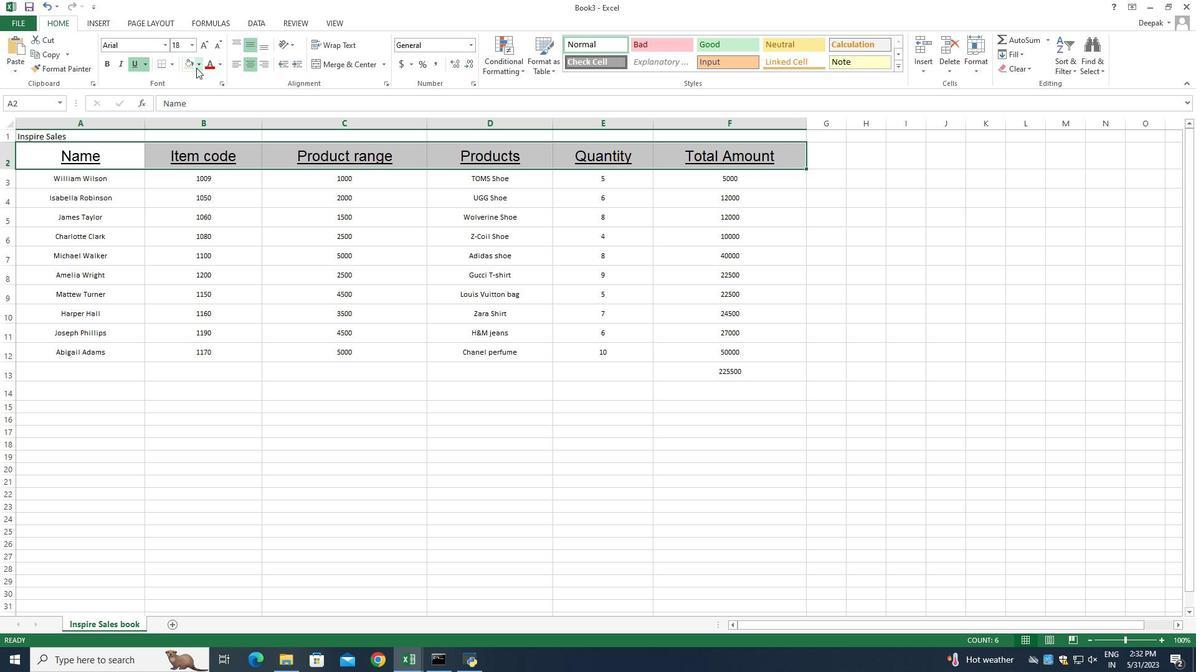 
Action: Mouse moved to (232, 111)
Screenshot: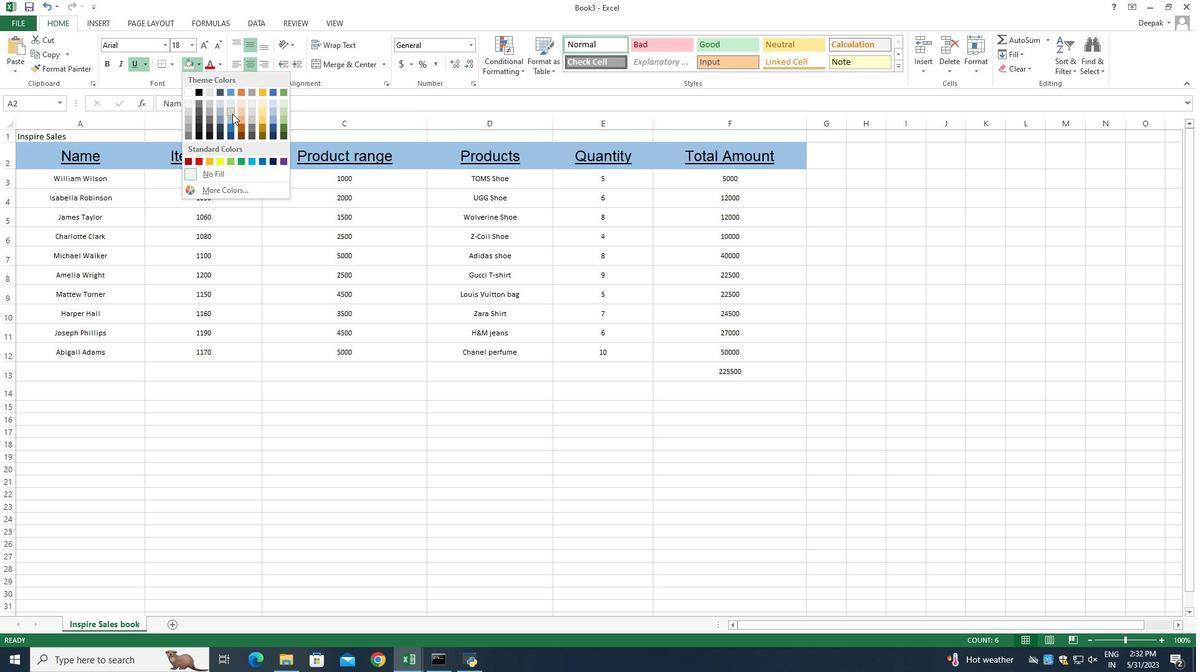 
Action: Mouse pressed left at (232, 111)
Screenshot: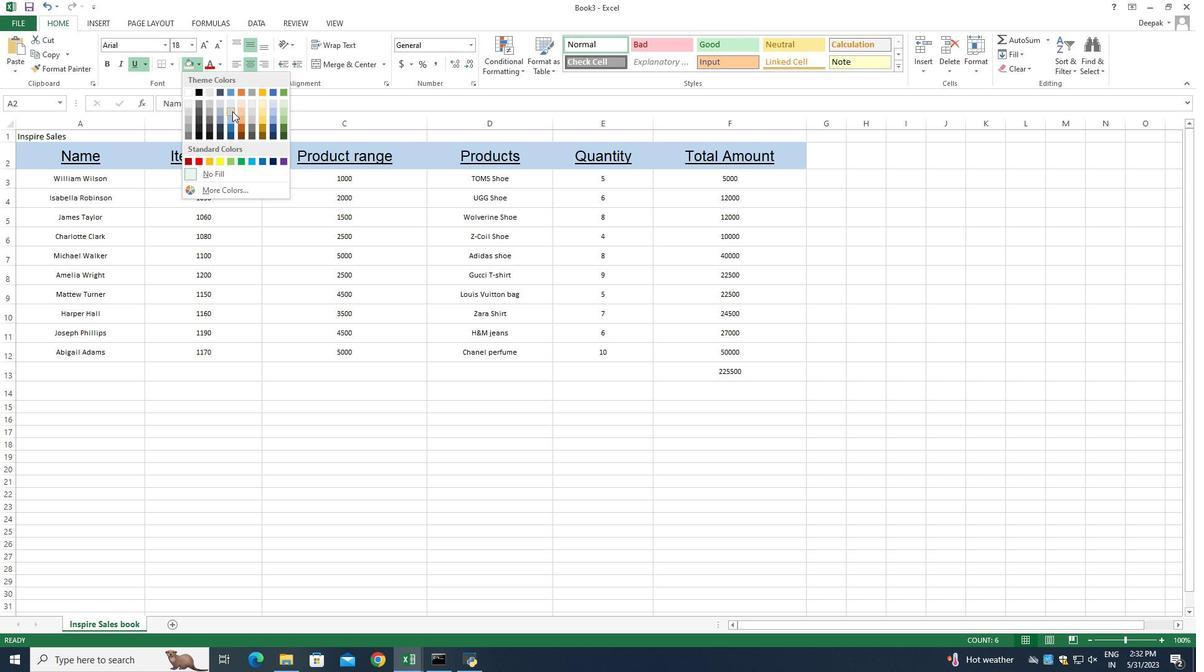 
Action: Mouse moved to (35, 177)
Screenshot: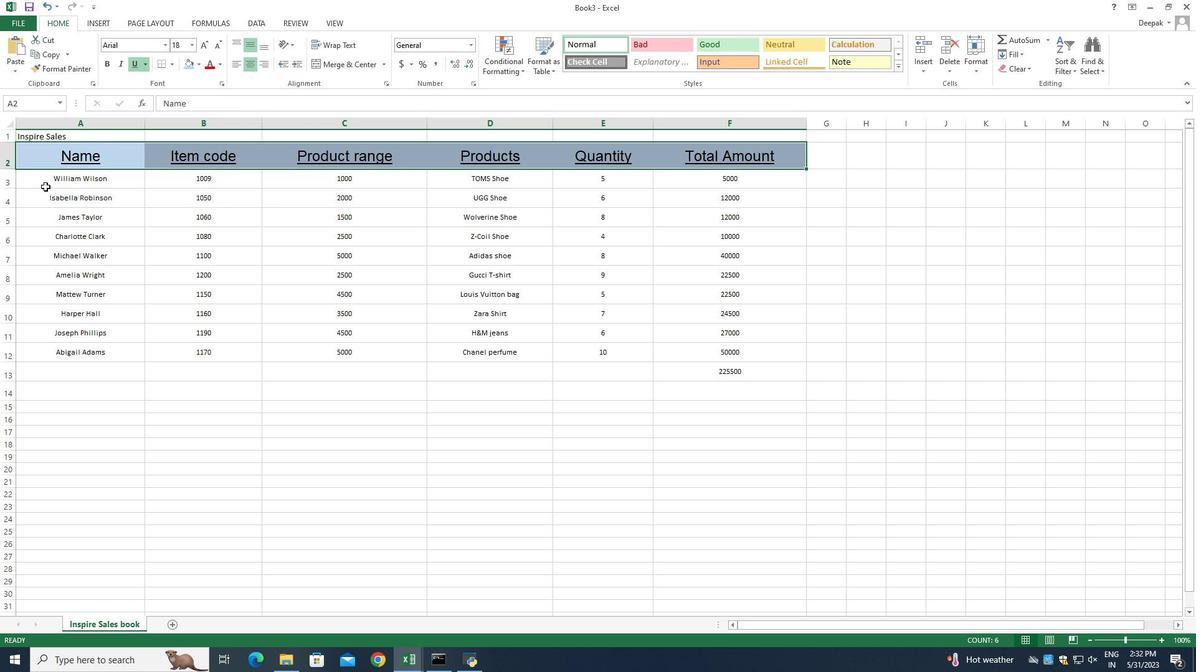 
Action: Mouse pressed left at (35, 177)
Screenshot: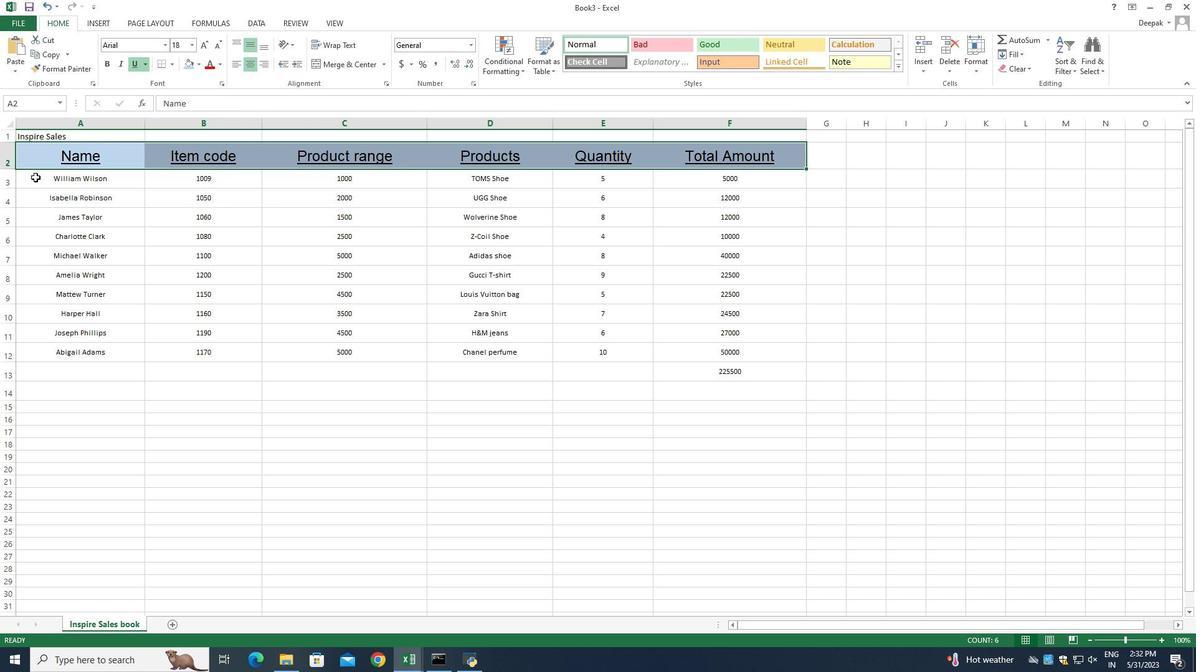 
Action: Mouse moved to (211, 64)
Screenshot: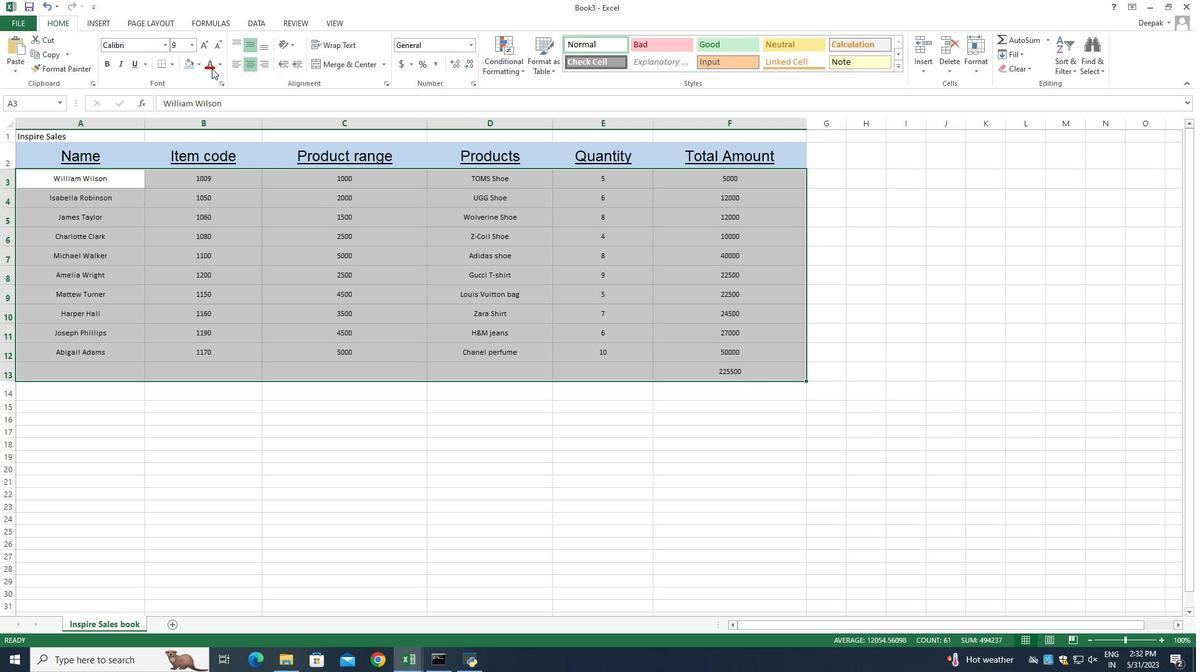
Action: Mouse pressed left at (211, 64)
Screenshot: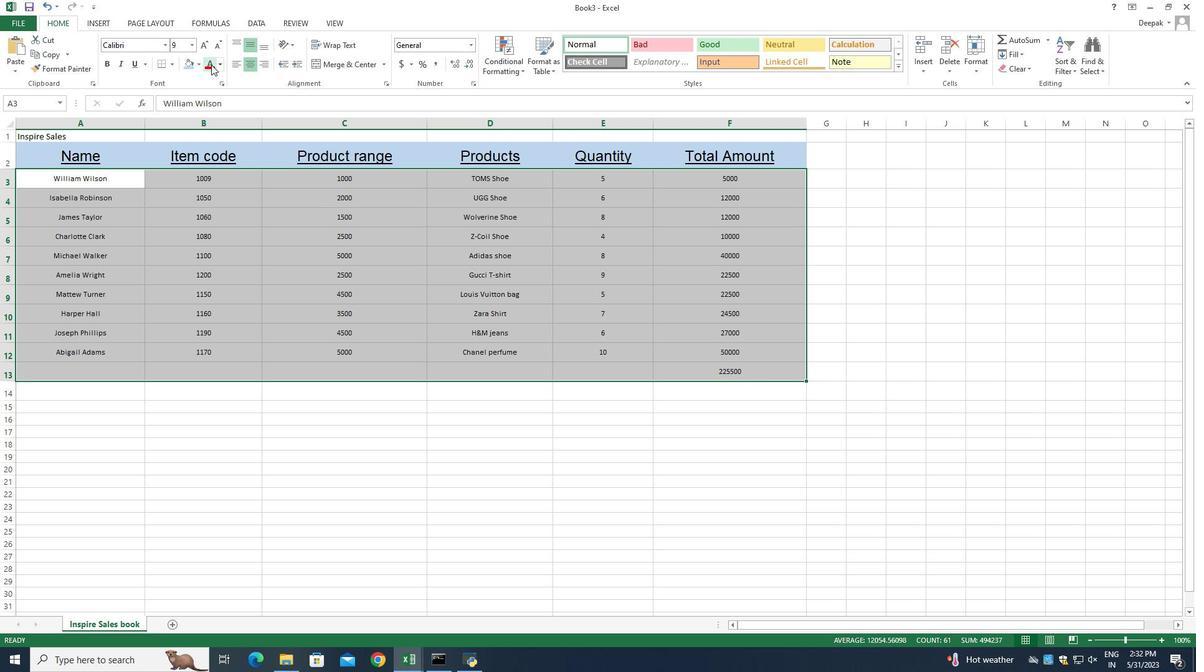 
Action: Mouse moved to (21, 149)
Screenshot: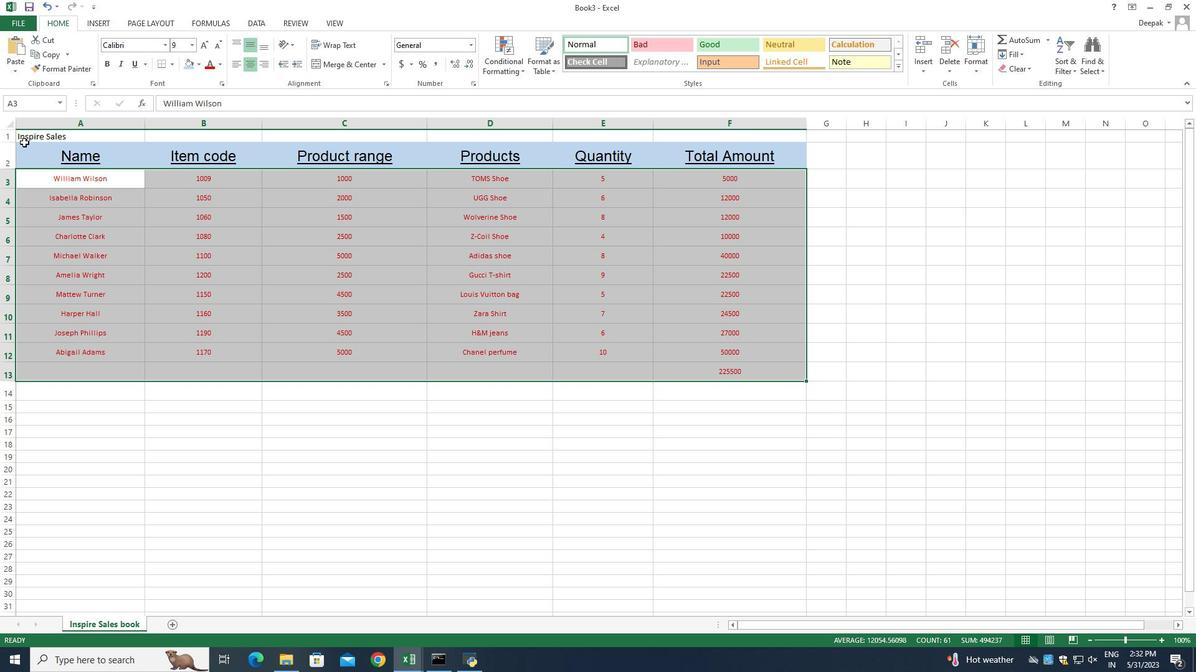 
Action: Mouse pressed left at (21, 149)
Screenshot: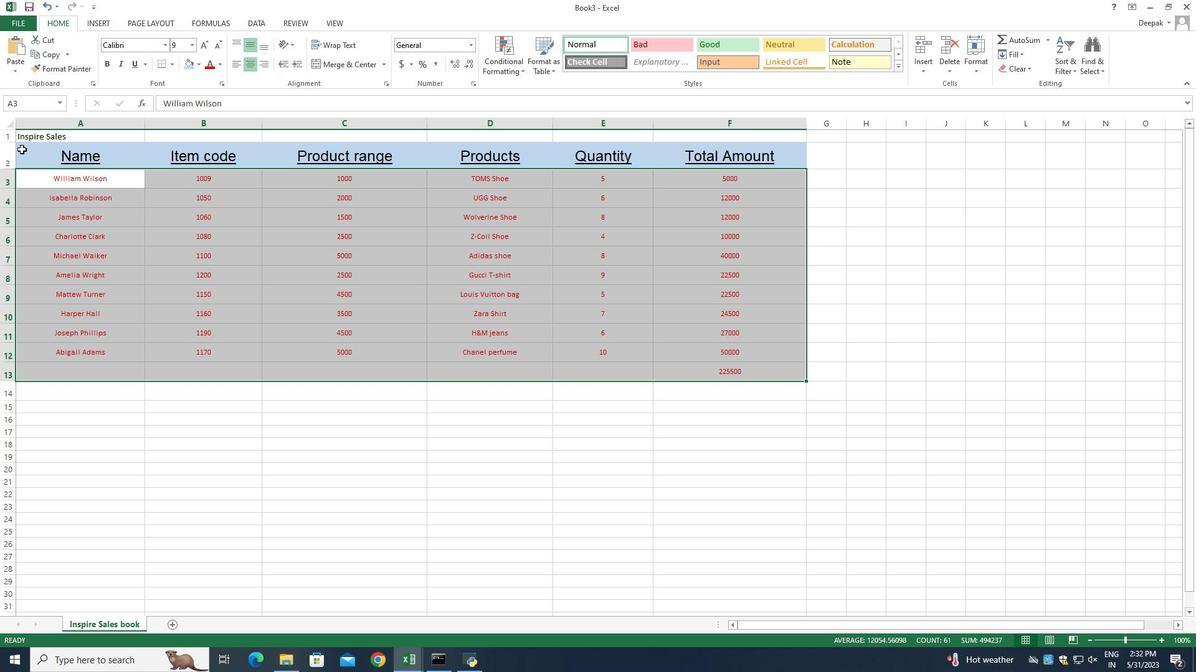 
Action: Mouse moved to (169, 66)
Screenshot: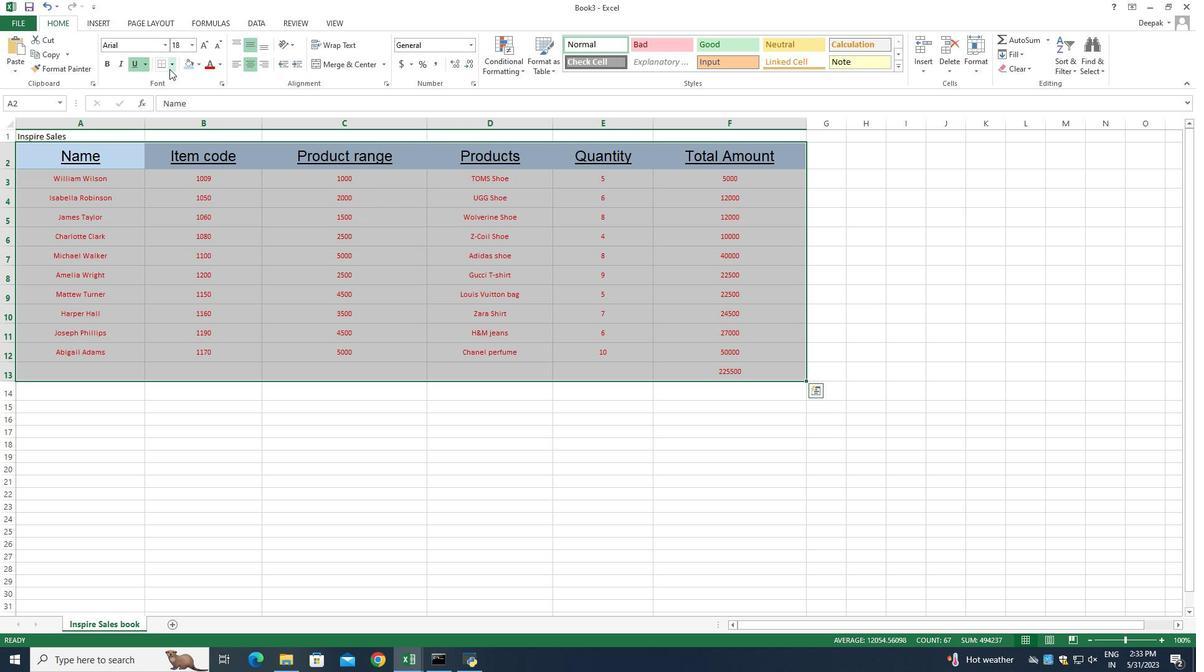 
Action: Mouse pressed left at (169, 66)
Screenshot: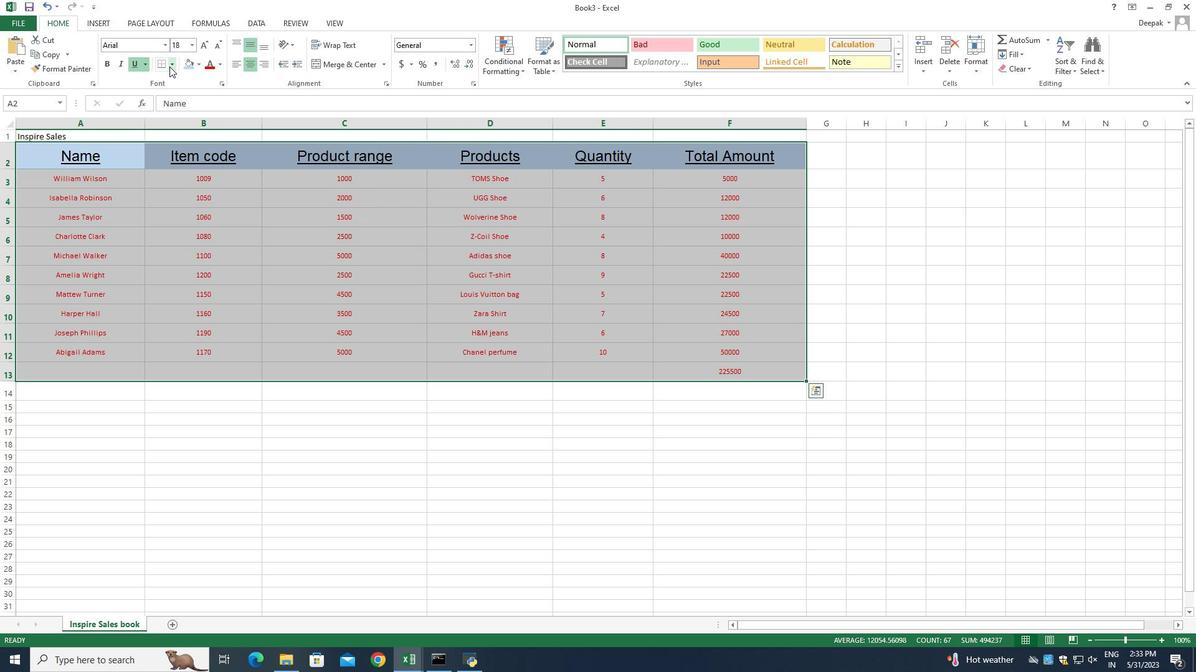 
Action: Mouse moved to (232, 188)
Screenshot: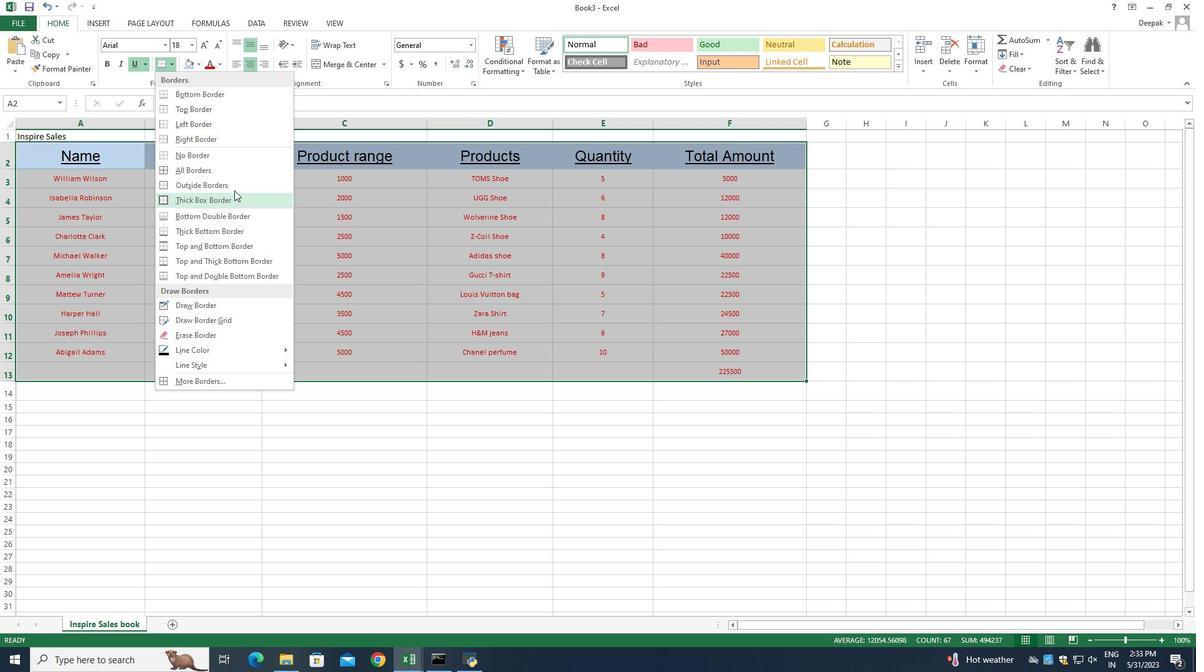 
Action: Mouse pressed left at (232, 188)
Screenshot: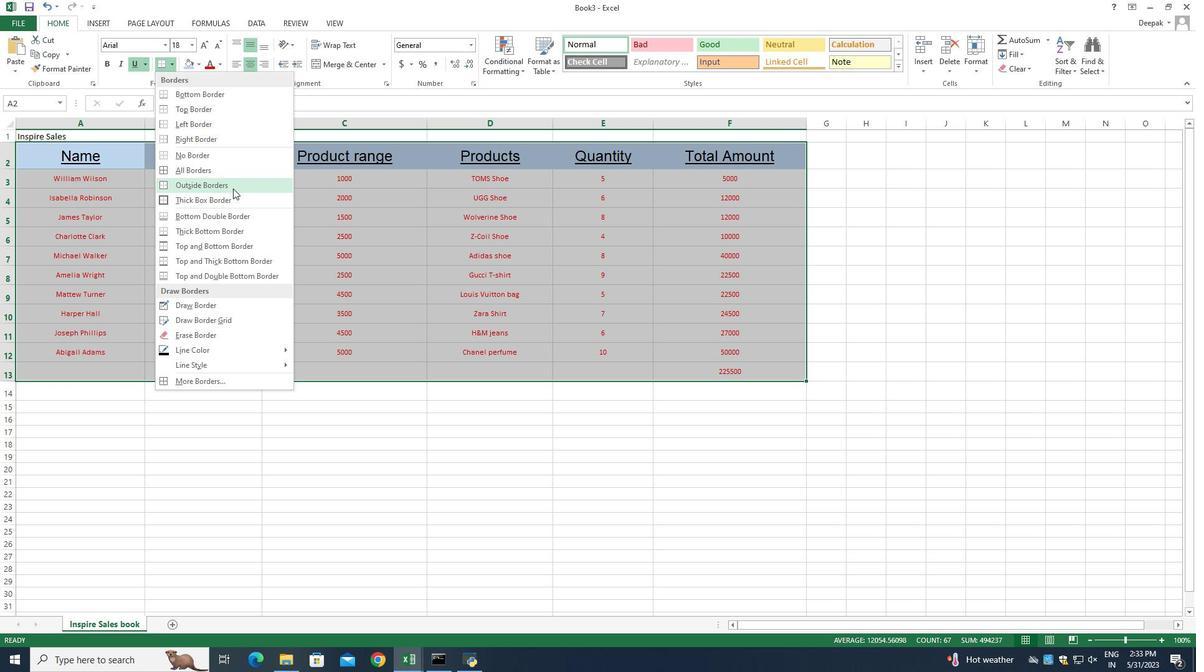 
Action: Mouse moved to (390, 319)
Screenshot: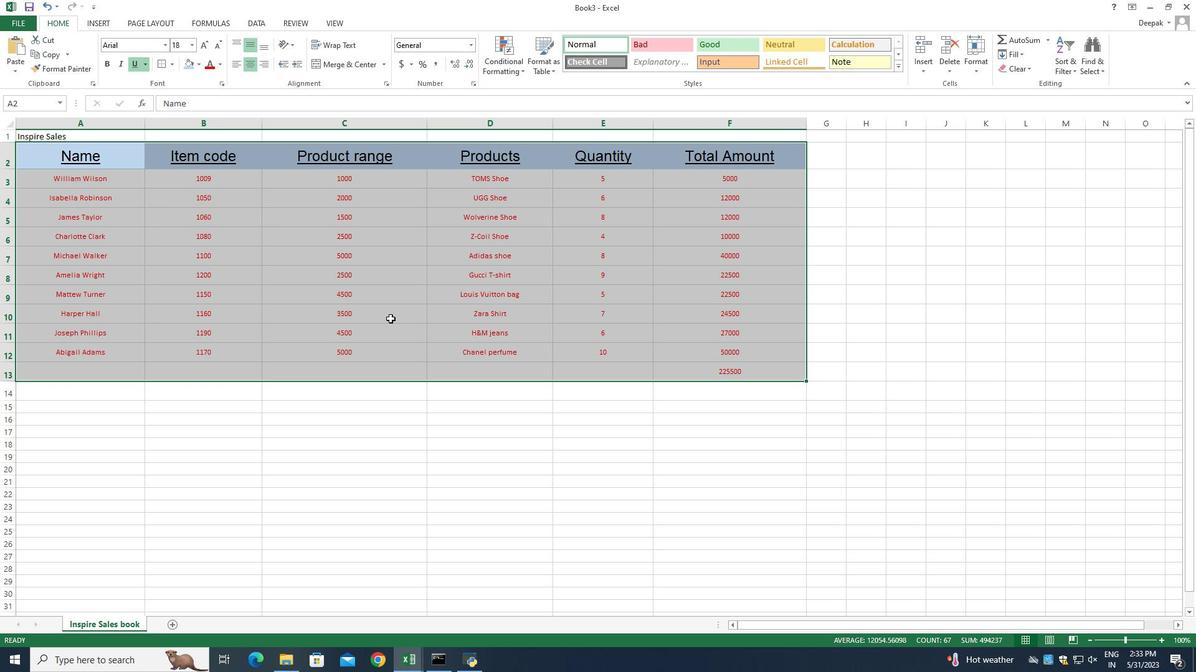 
Action: Mouse pressed left at (390, 319)
Screenshot: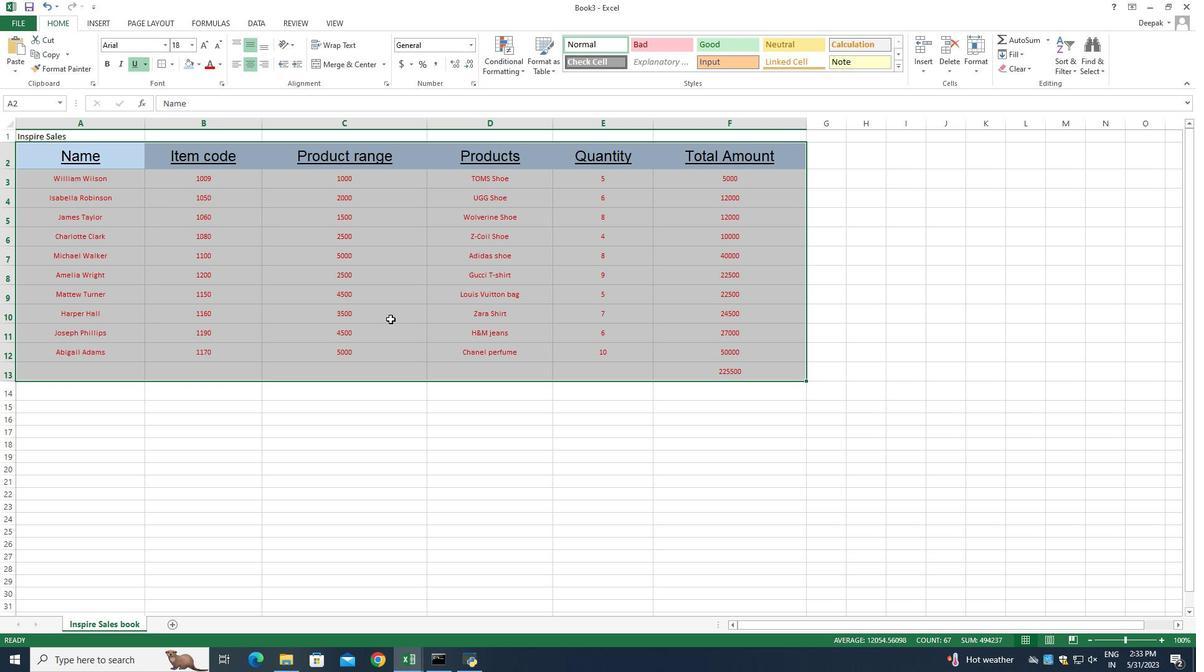 
Action: Mouse moved to (760, 374)
Screenshot: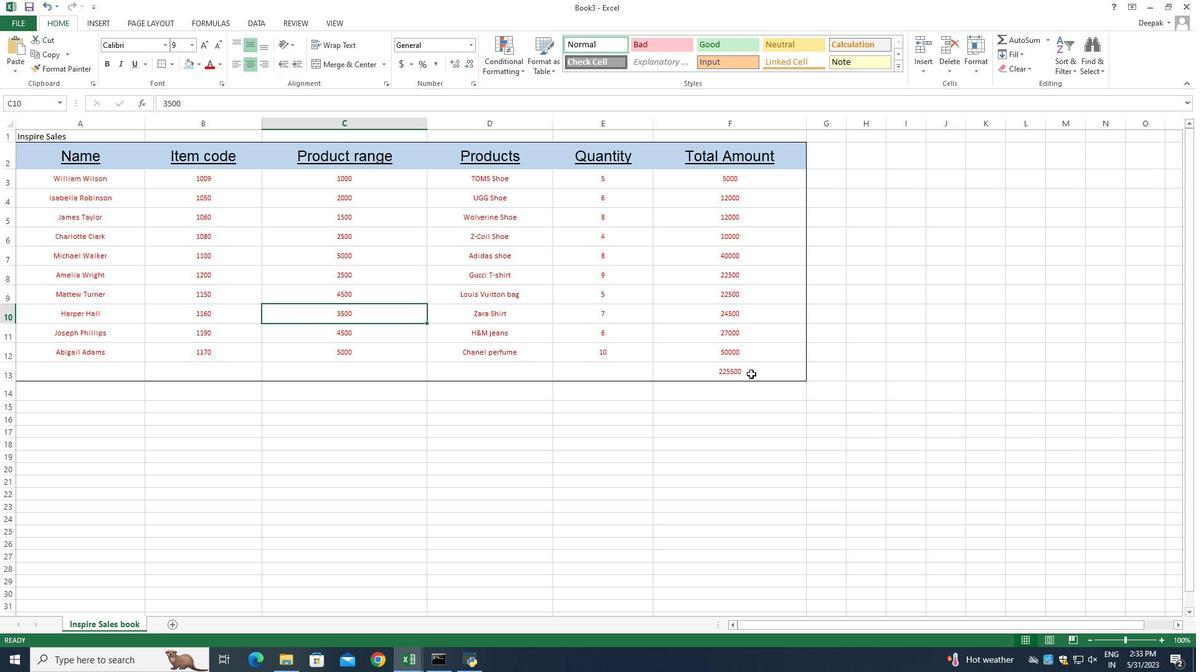
Action: Mouse pressed left at (760, 374)
Screenshot: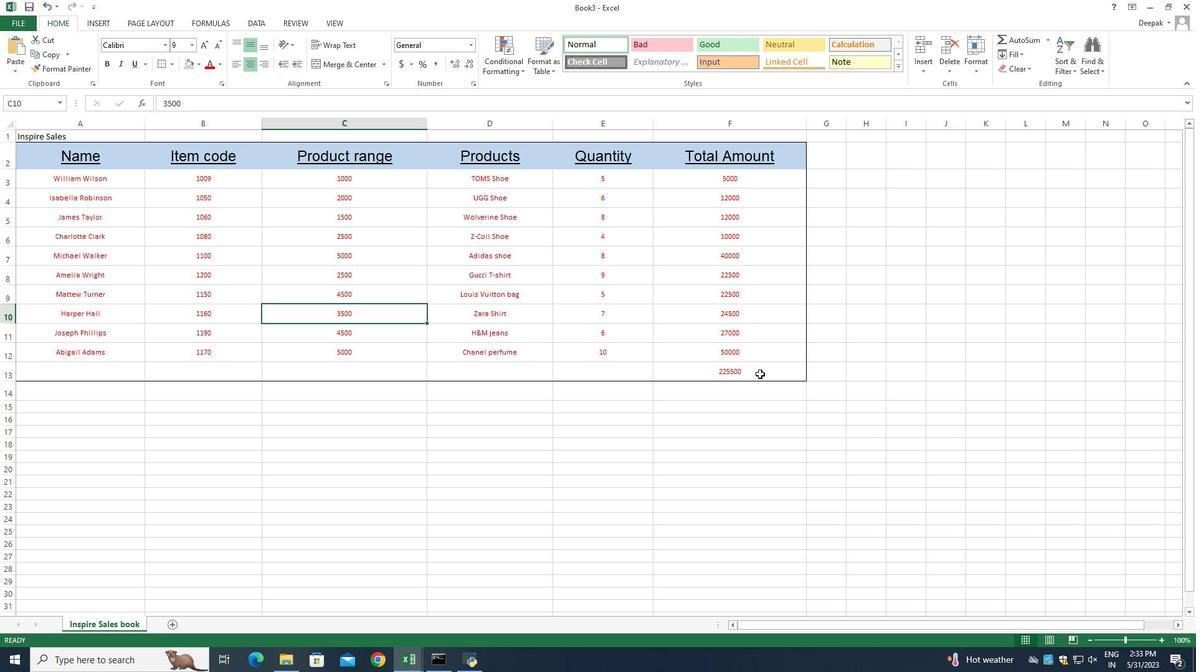 
Action: Mouse moved to (367, 348)
Screenshot: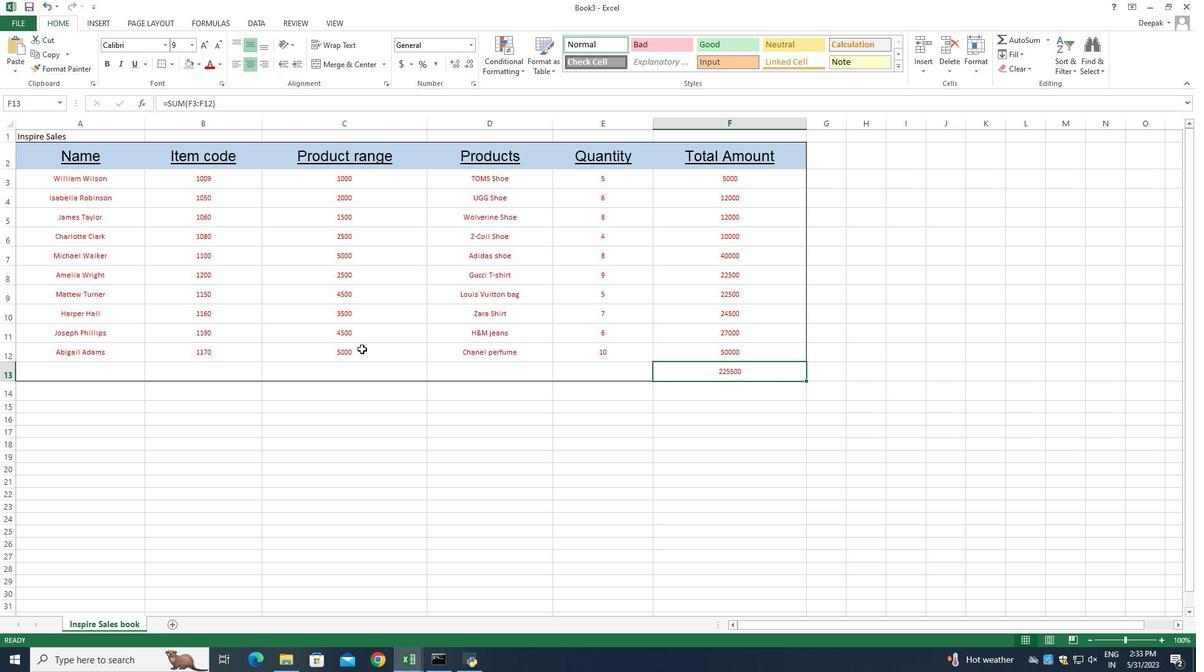 
Action: Mouse scrolled (367, 348) with delta (0, 0)
Screenshot: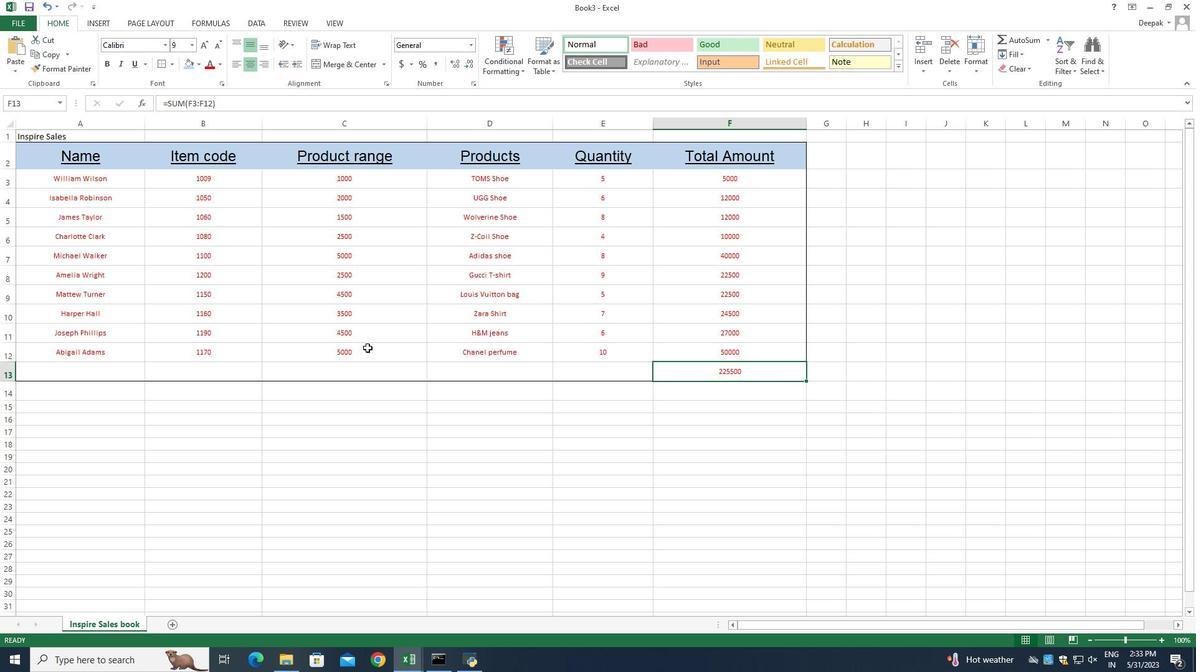 
Action: Mouse scrolled (367, 348) with delta (0, 0)
Screenshot: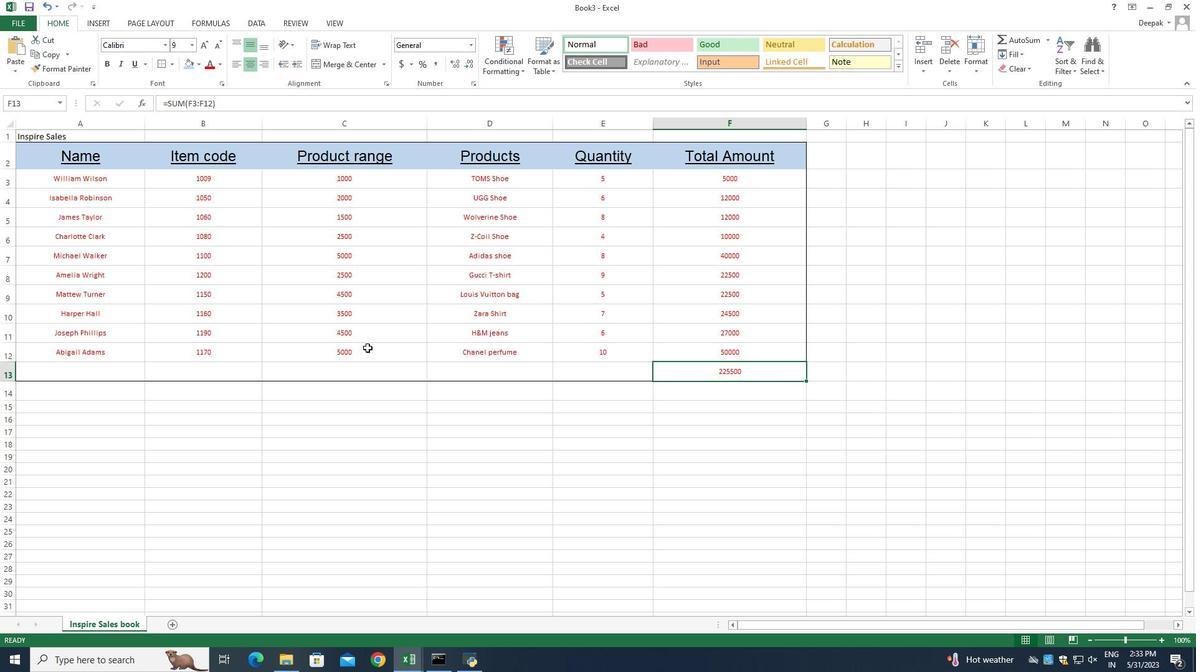 
Action: Mouse scrolled (367, 348) with delta (0, 0)
Screenshot: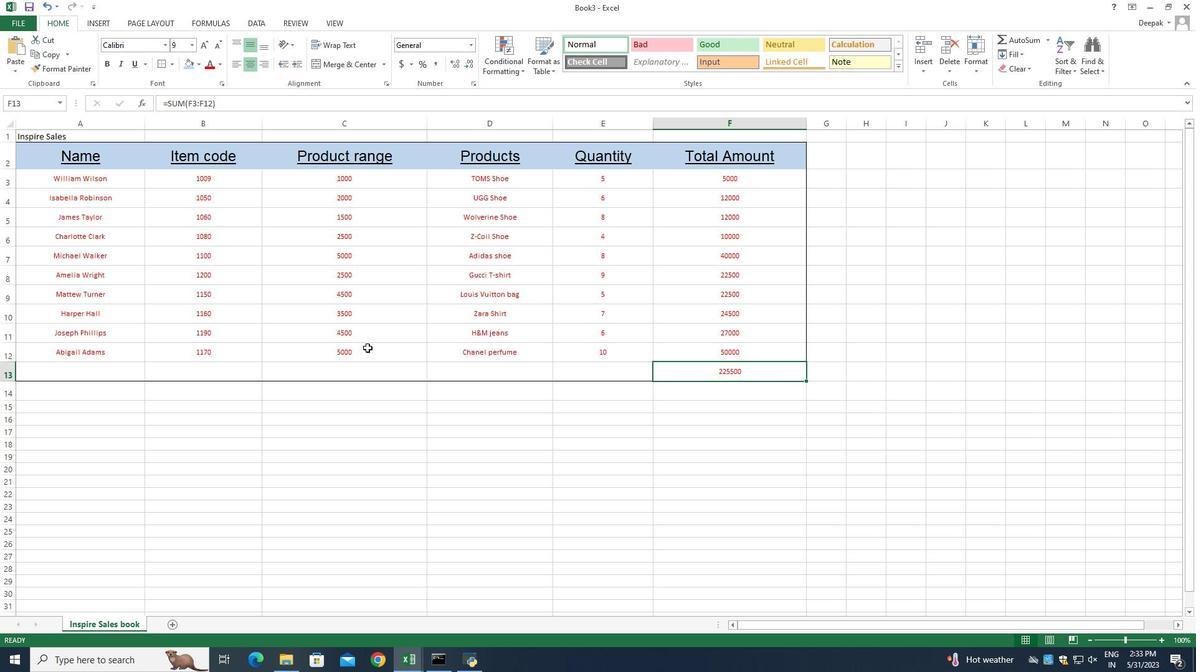 
Action: Mouse moved to (340, 431)
Screenshot: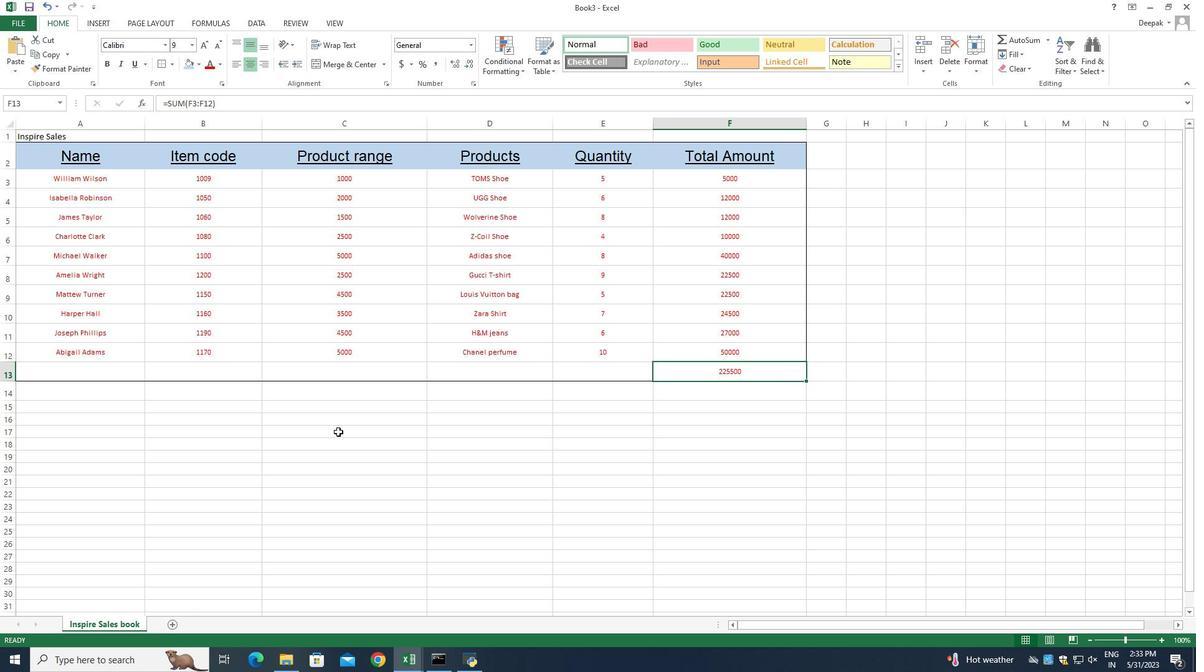 
Action: Mouse scrolled (340, 431) with delta (0, 0)
Screenshot: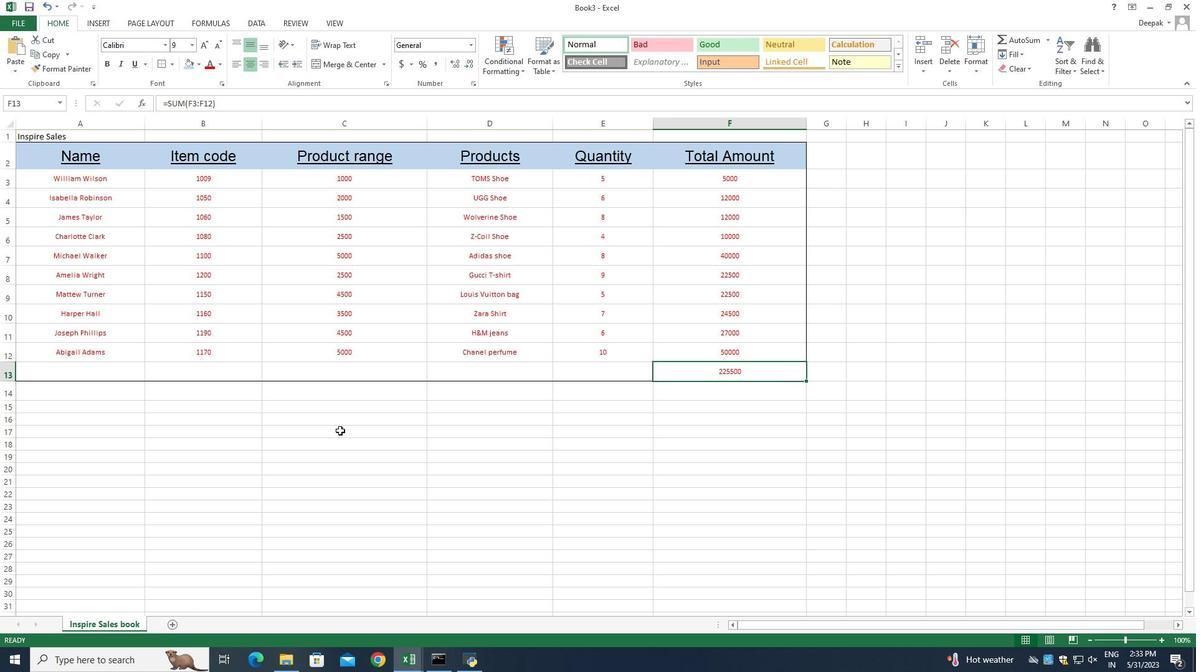 
Action: Mouse moved to (340, 430)
Screenshot: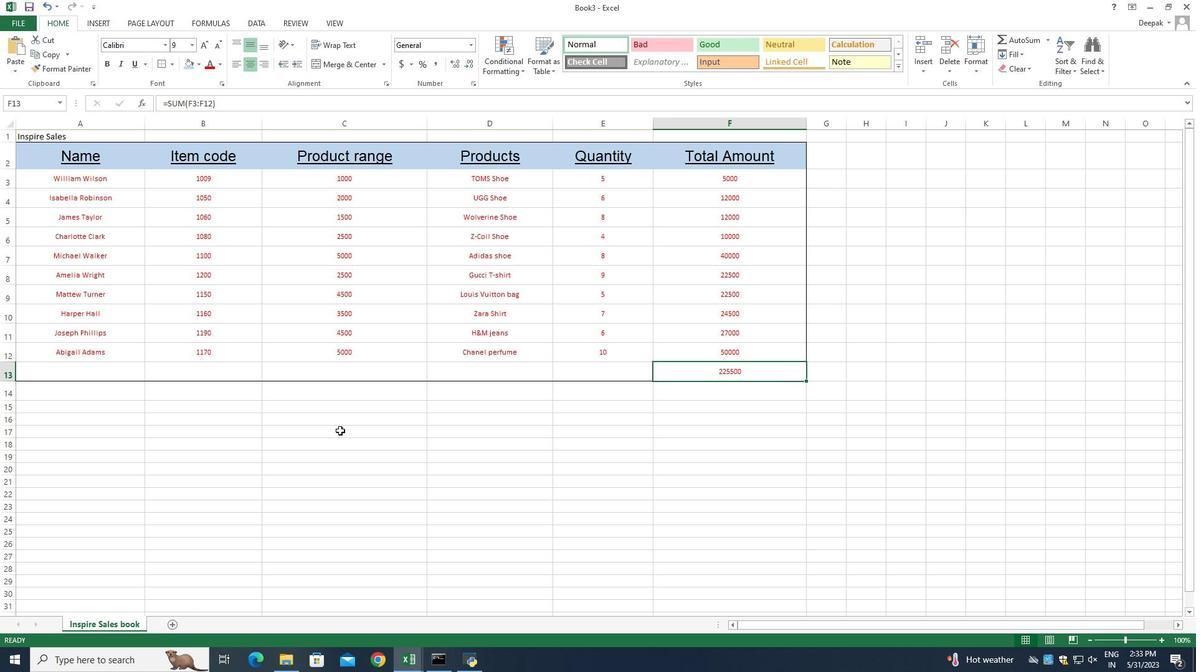 
Action: Mouse scrolled (340, 431) with delta (0, 0)
Screenshot: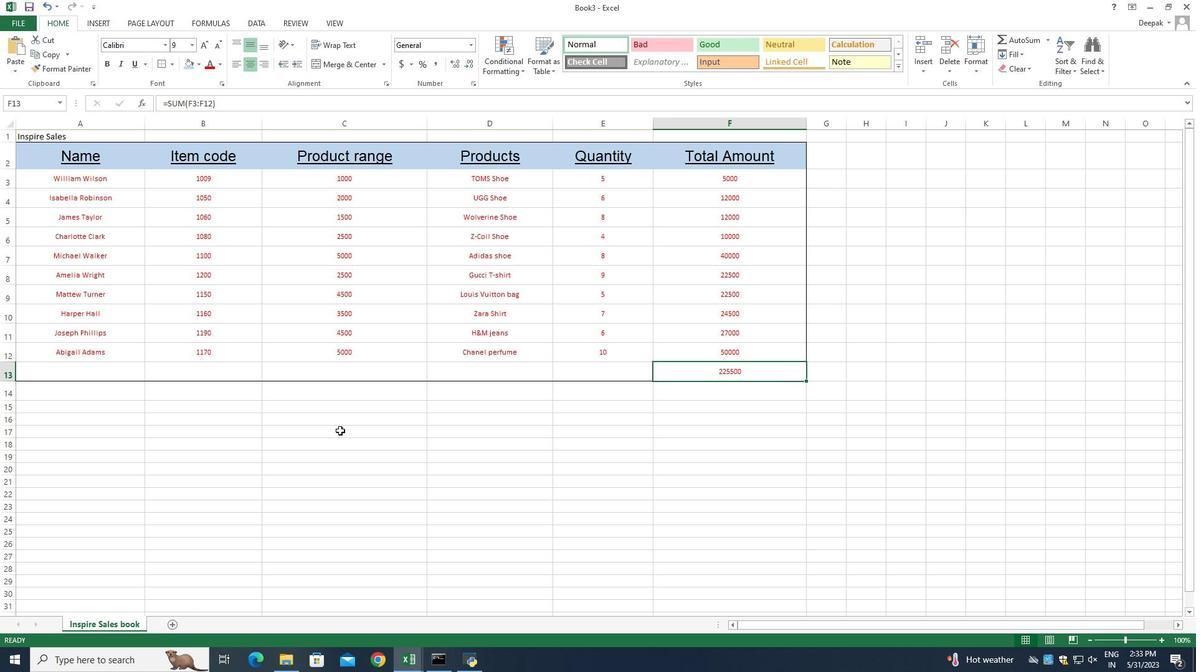 
Action: Mouse moved to (341, 426)
Screenshot: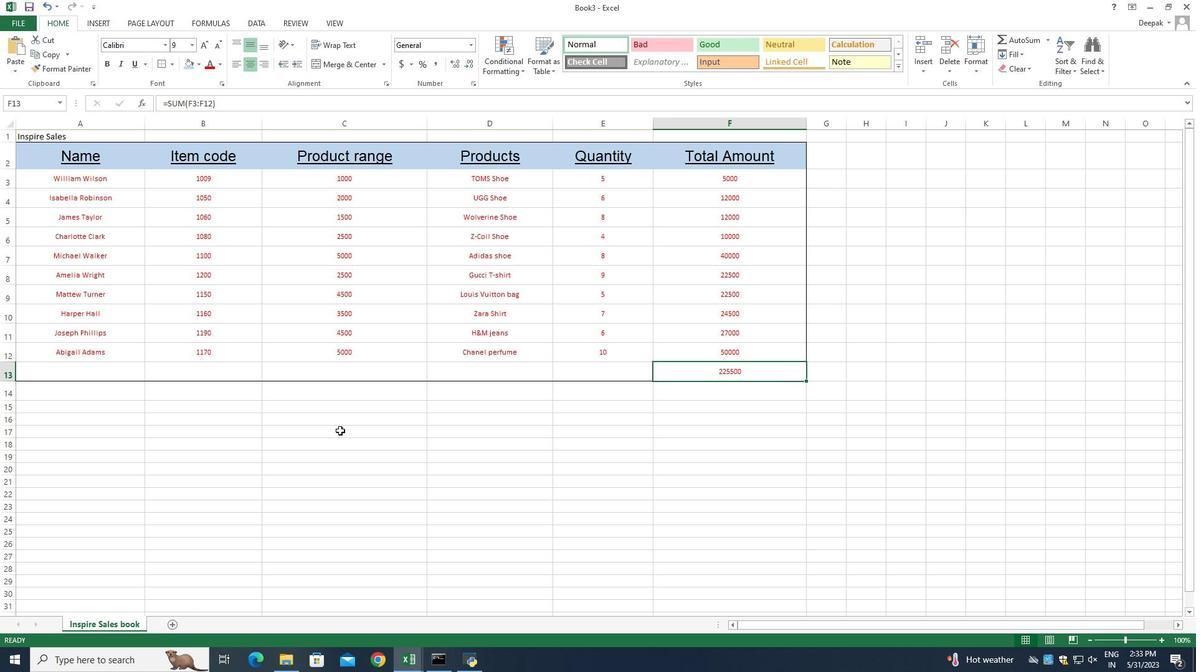 
Action: Mouse scrolled (341, 427) with delta (0, 0)
Screenshot: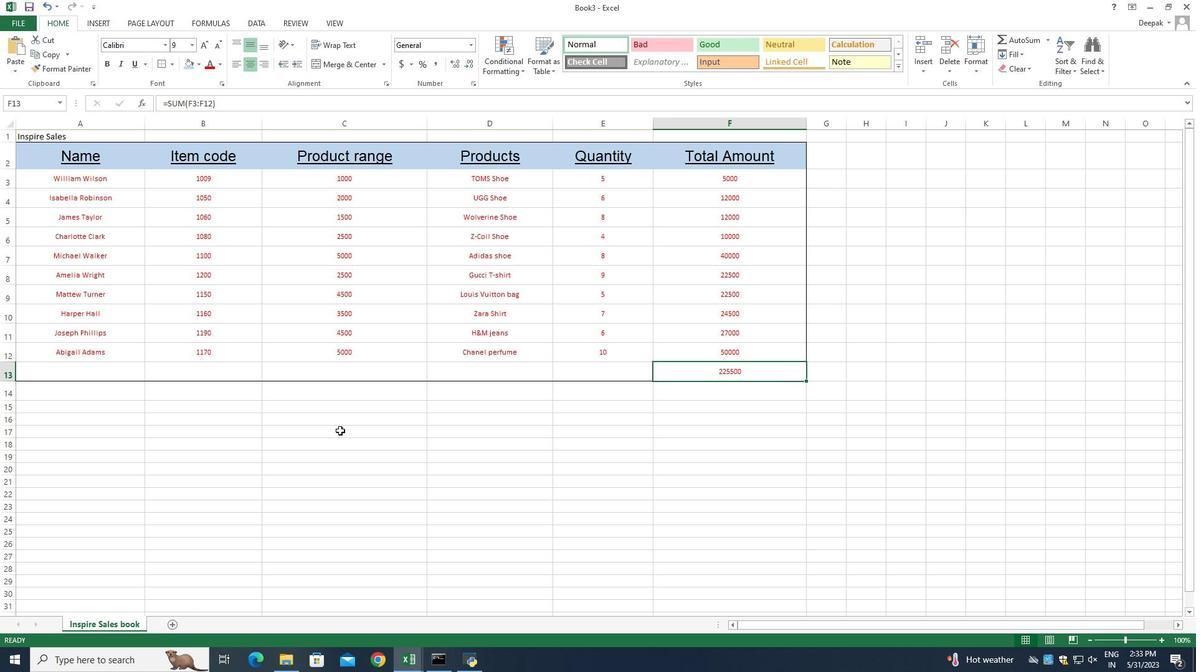 
Action: Mouse moved to (349, 370)
Screenshot: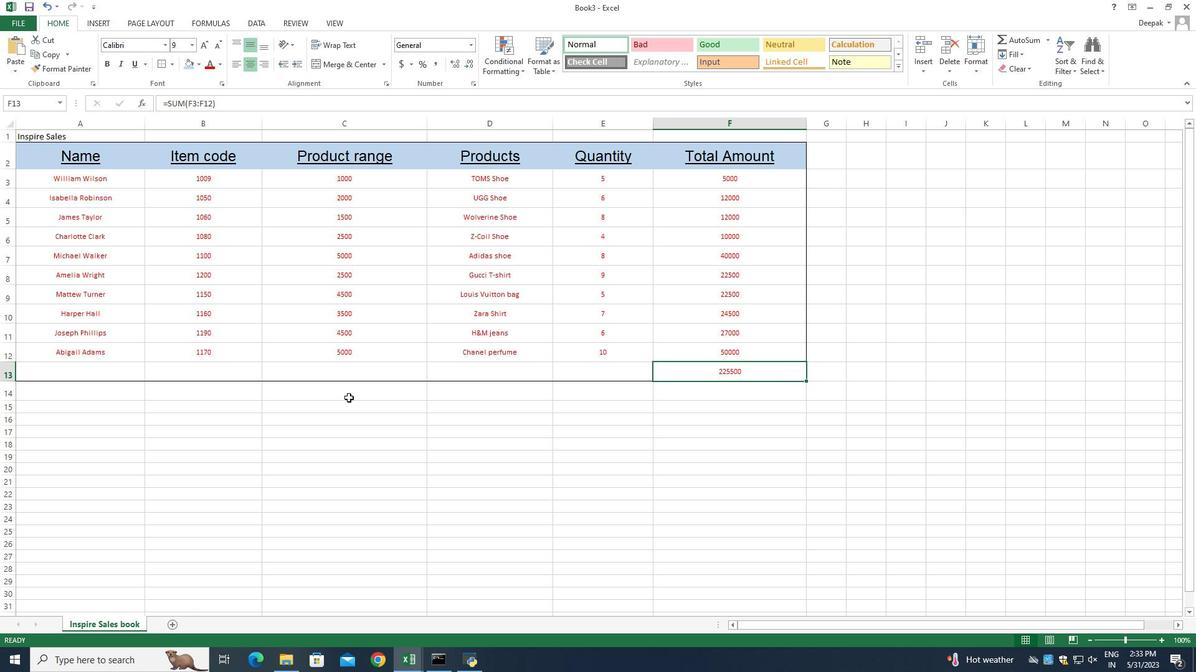 
Action: Mouse scrolled (349, 370) with delta (0, 0)
Screenshot: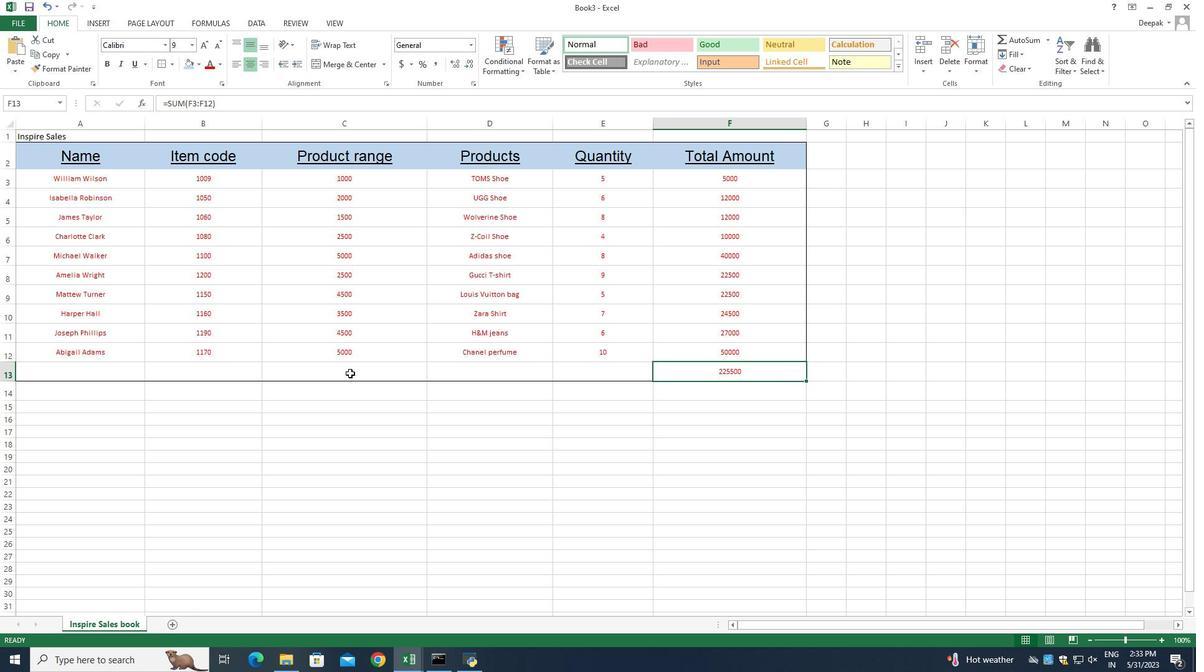 
Action: Mouse scrolled (349, 370) with delta (0, 0)
Screenshot: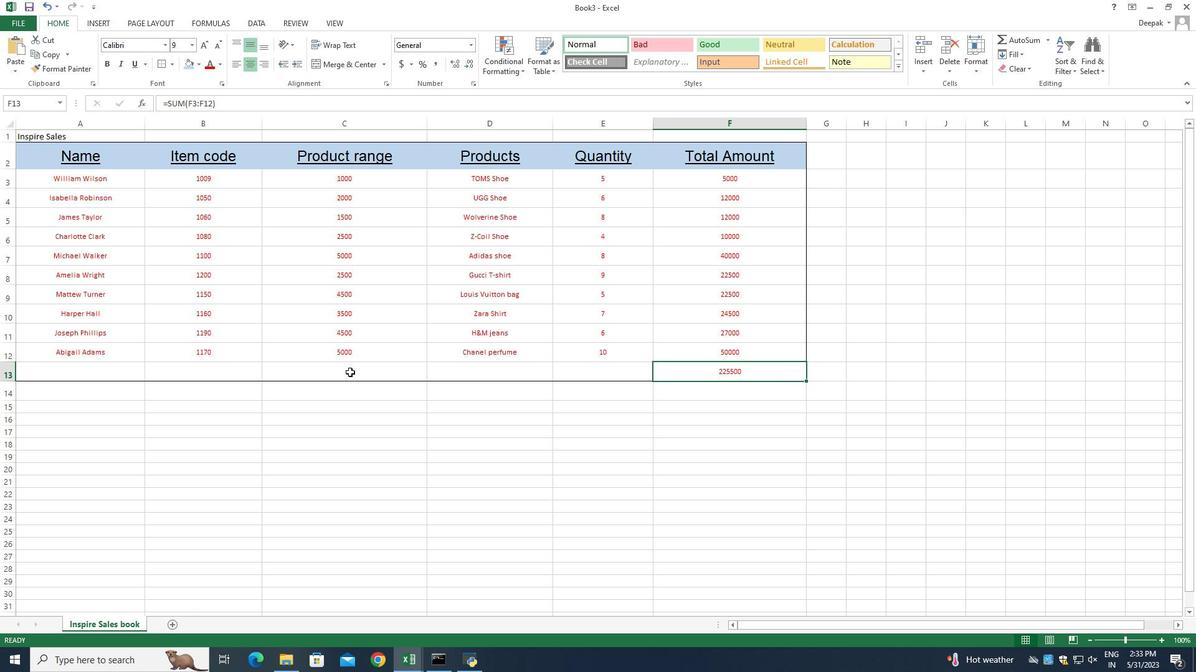 
Action: Mouse scrolled (349, 370) with delta (0, 0)
Screenshot: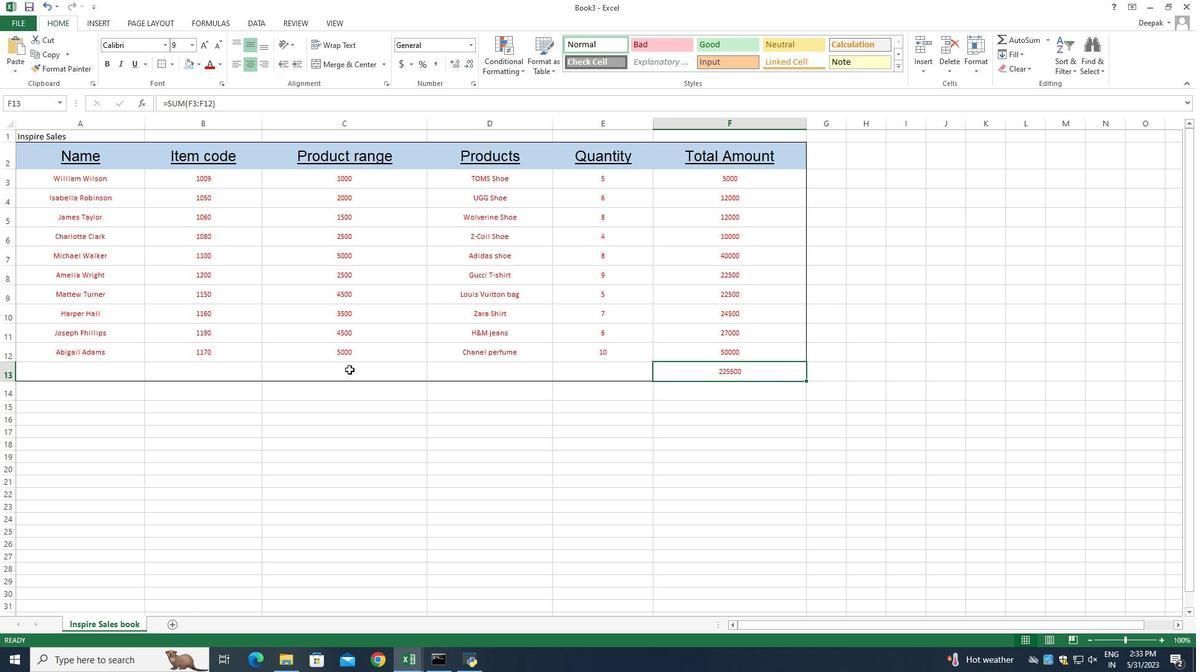 
Action: Mouse moved to (824, 373)
Screenshot: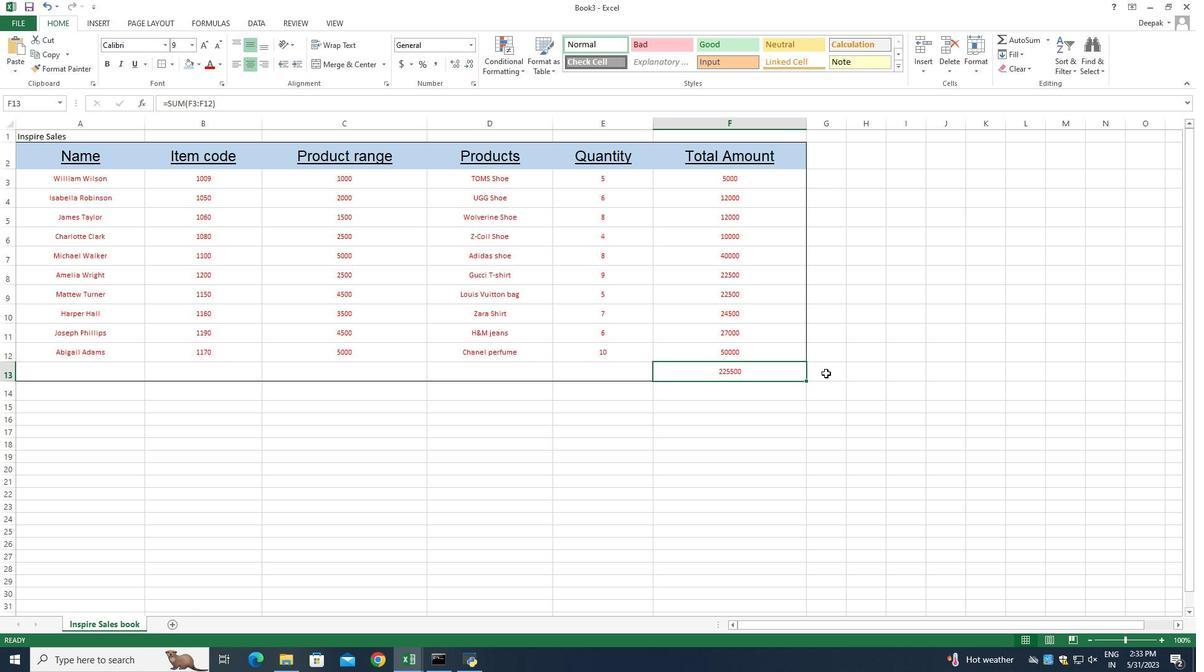 
